 Task: Find connections with filter location Kronberg with filter topic  #socialnetworkingwith filter profile language English with filter current company VARUN BEVERAGES LIMITED with filter school IIMT UNIVERSITY with filter industry Wellness and Fitness Services with filter service category DJing with filter keywords title Cafeteria Worker
Action: Mouse moved to (494, 66)
Screenshot: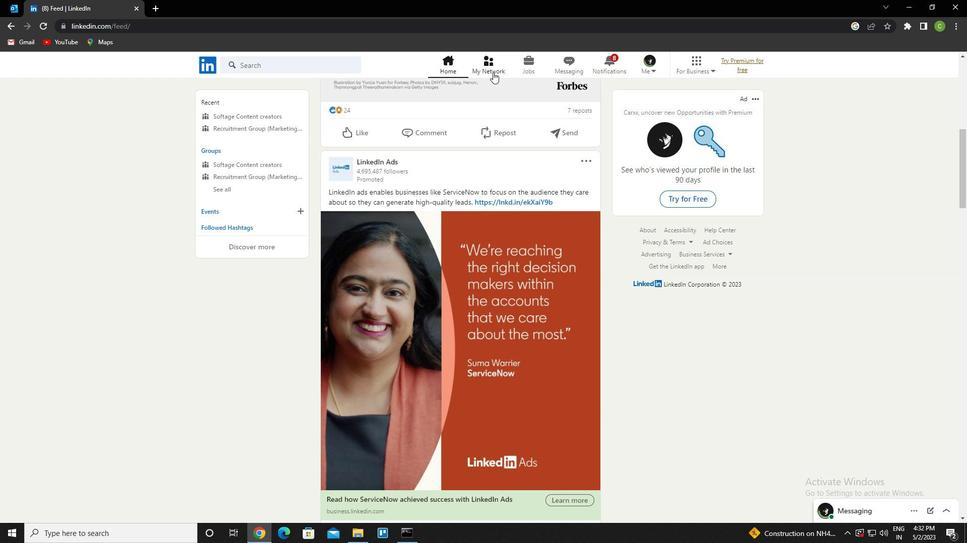 
Action: Mouse pressed left at (494, 66)
Screenshot: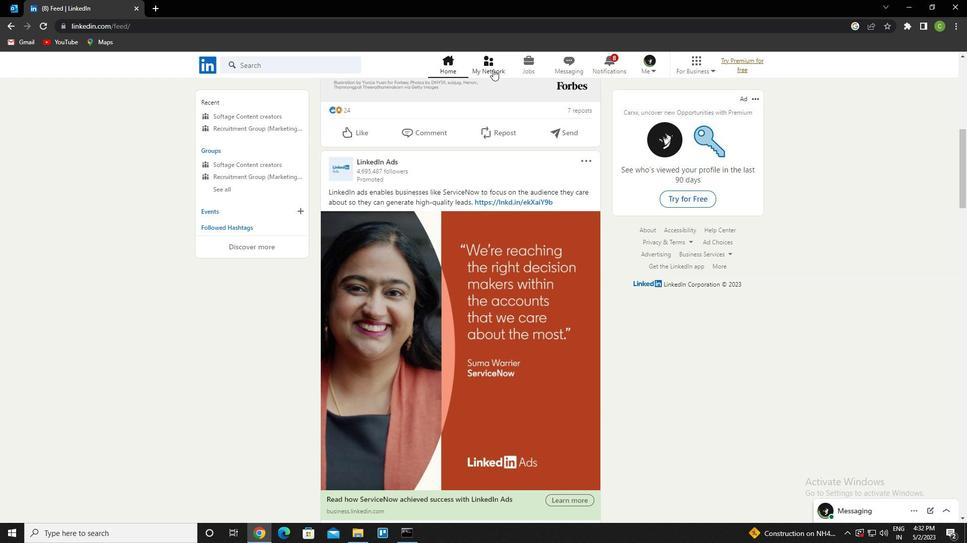 
Action: Mouse moved to (272, 122)
Screenshot: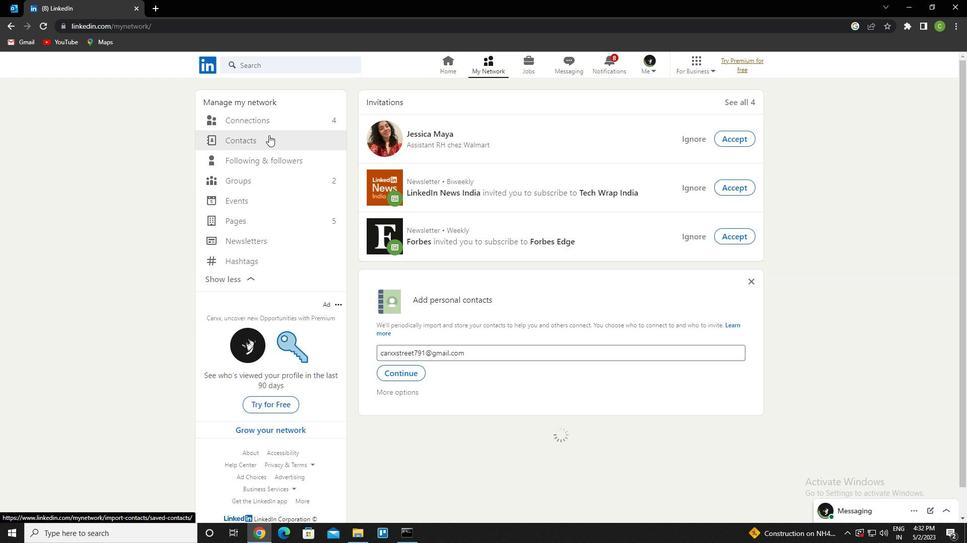
Action: Mouse pressed left at (272, 122)
Screenshot: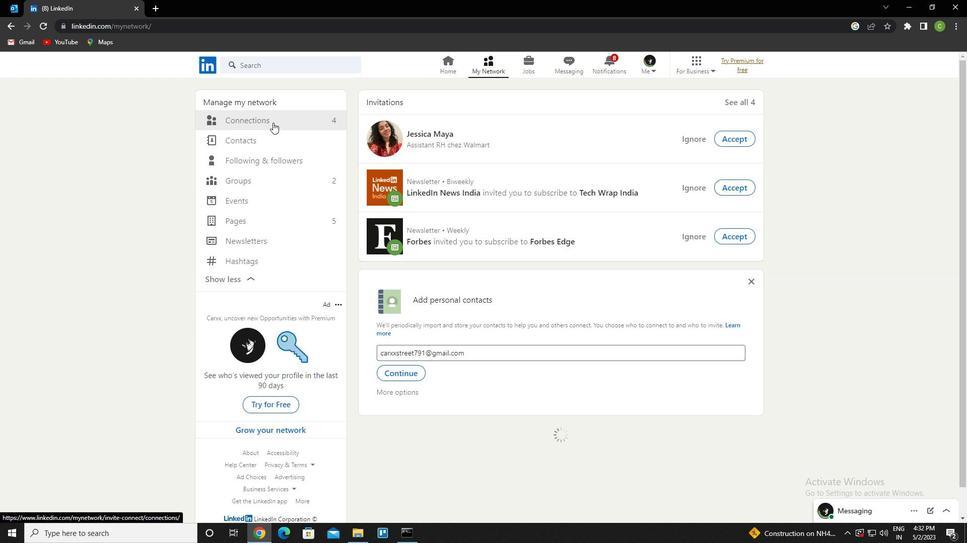 
Action: Mouse moved to (550, 124)
Screenshot: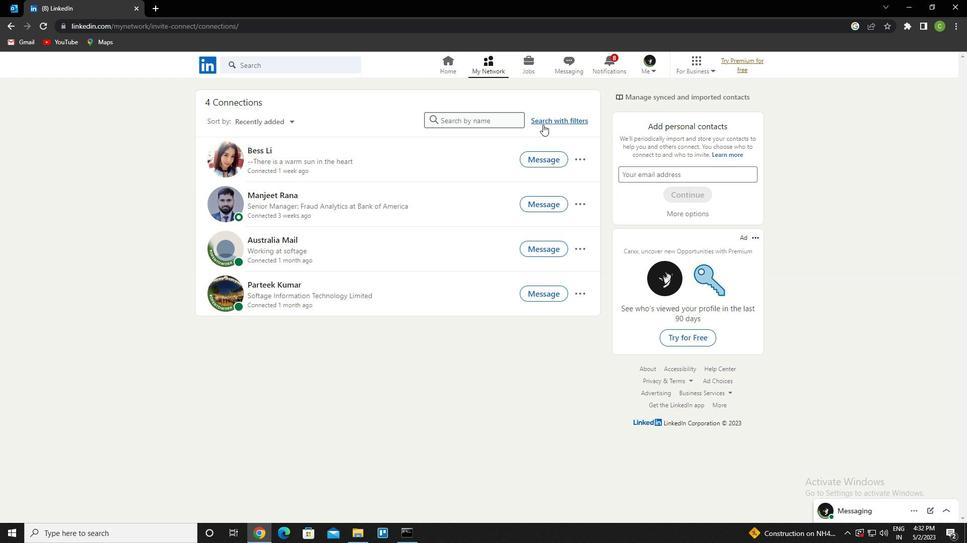
Action: Mouse pressed left at (550, 124)
Screenshot: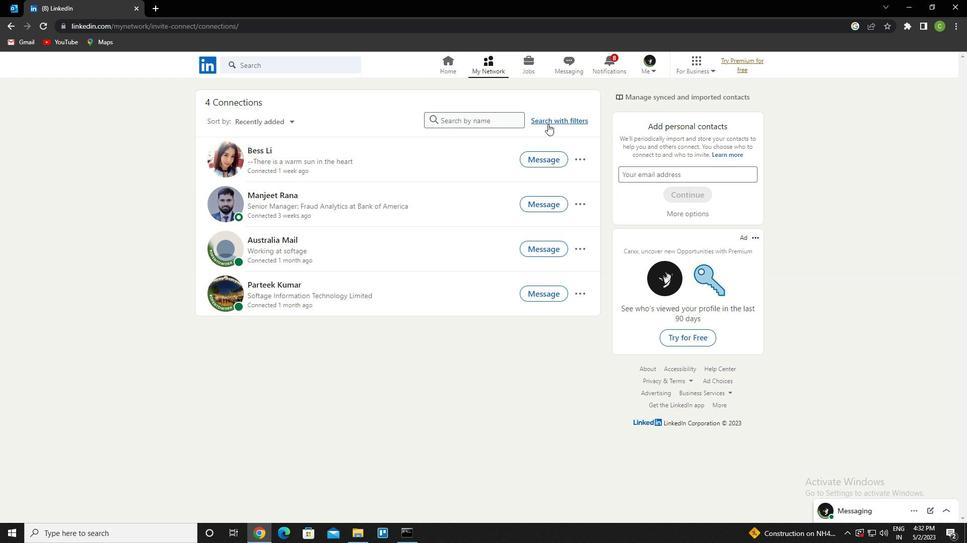 
Action: Mouse moved to (510, 90)
Screenshot: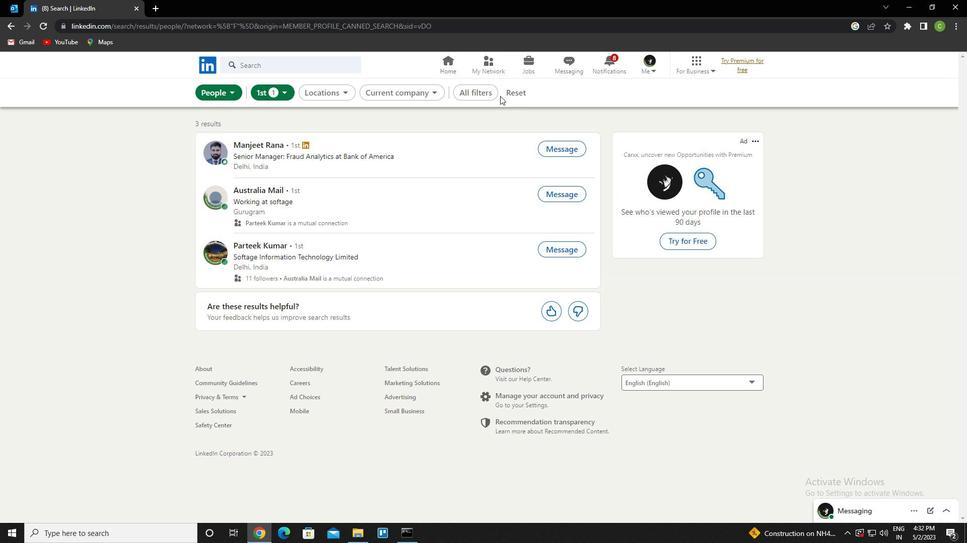 
Action: Mouse pressed left at (510, 90)
Screenshot: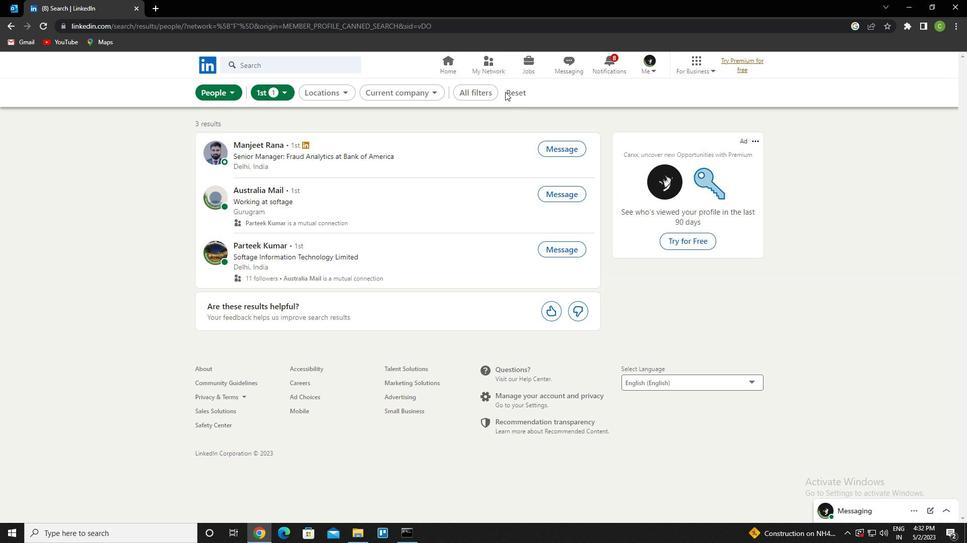 
Action: Mouse moved to (499, 93)
Screenshot: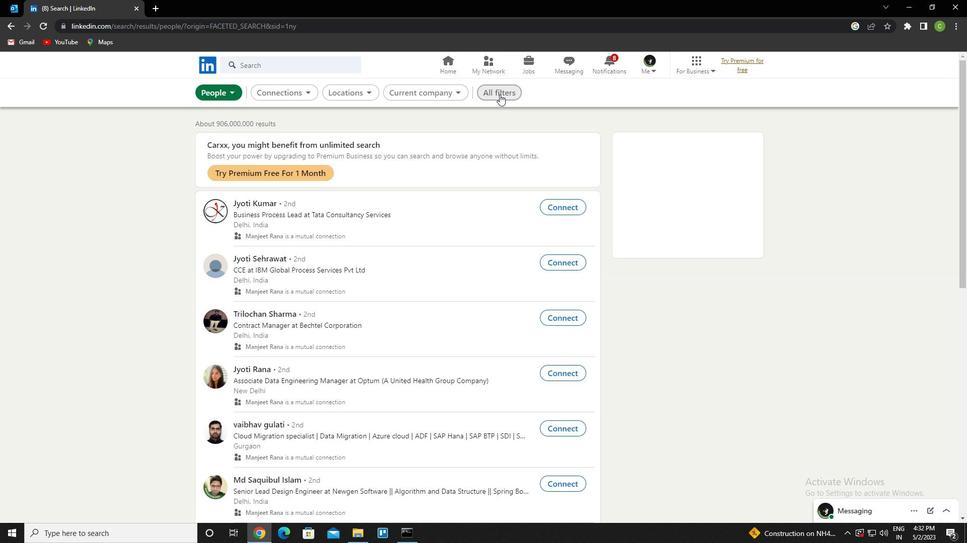 
Action: Mouse pressed left at (499, 93)
Screenshot: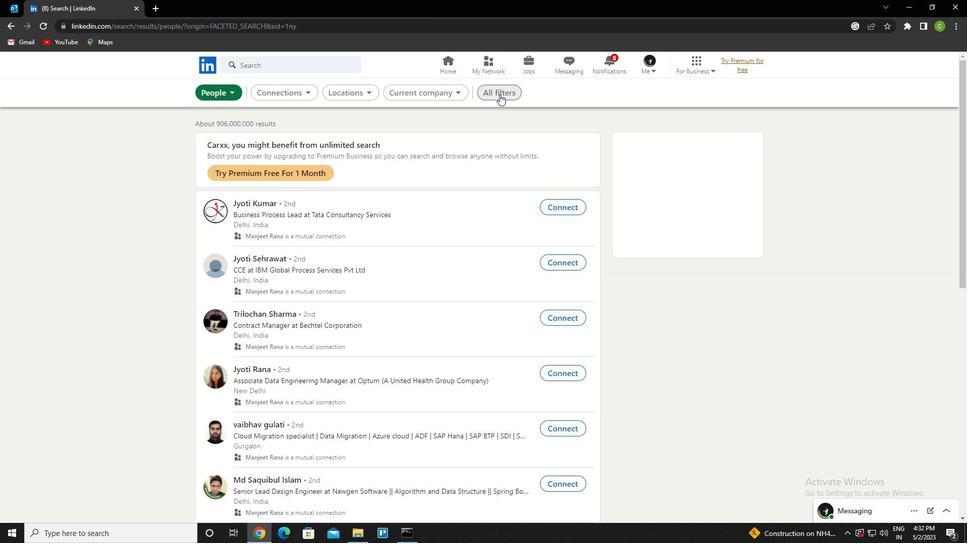 
Action: Mouse moved to (793, 336)
Screenshot: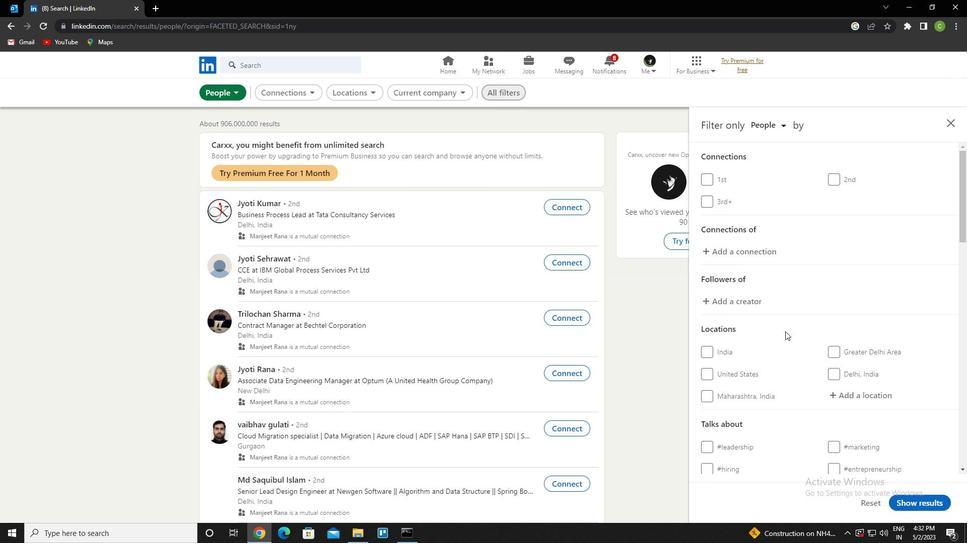 
Action: Mouse scrolled (793, 335) with delta (0, 0)
Screenshot: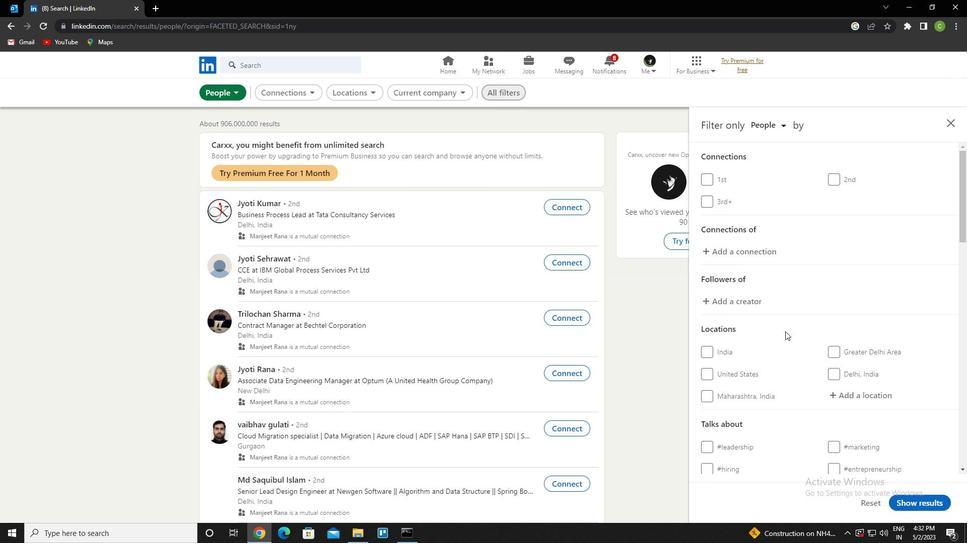 
Action: Mouse moved to (857, 348)
Screenshot: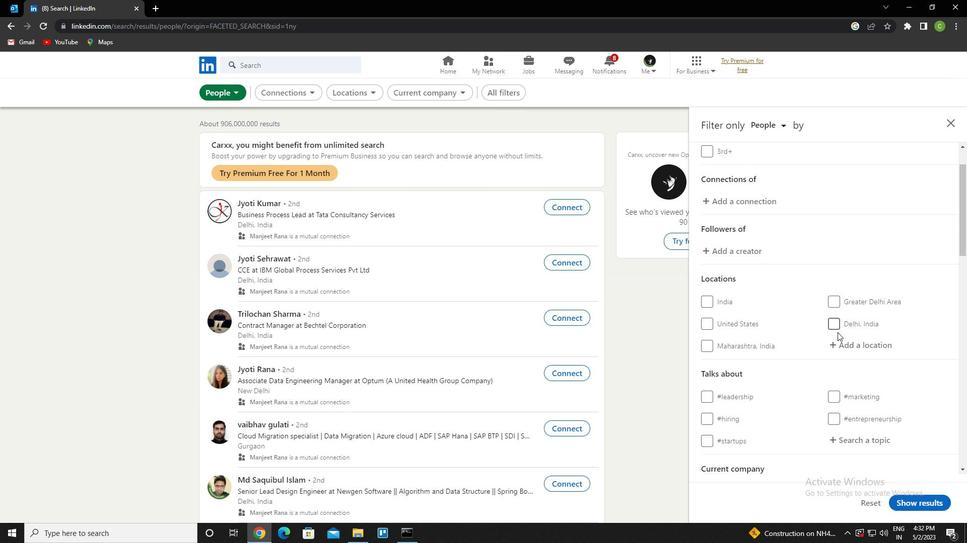 
Action: Mouse pressed left at (857, 348)
Screenshot: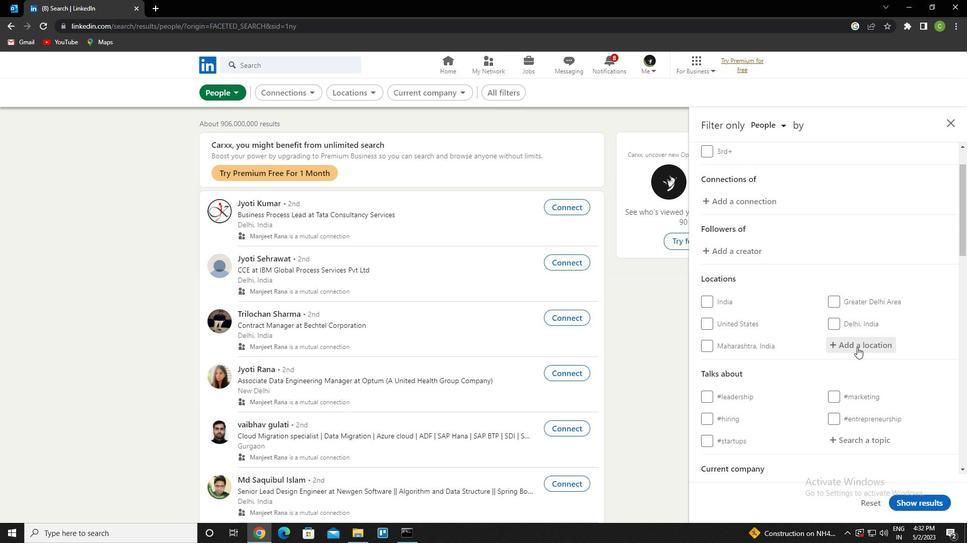 
Action: Key pressed <Key.caps_lock>k<Key.caps_lock>ronberg<Key.down><Key.enter>
Screenshot: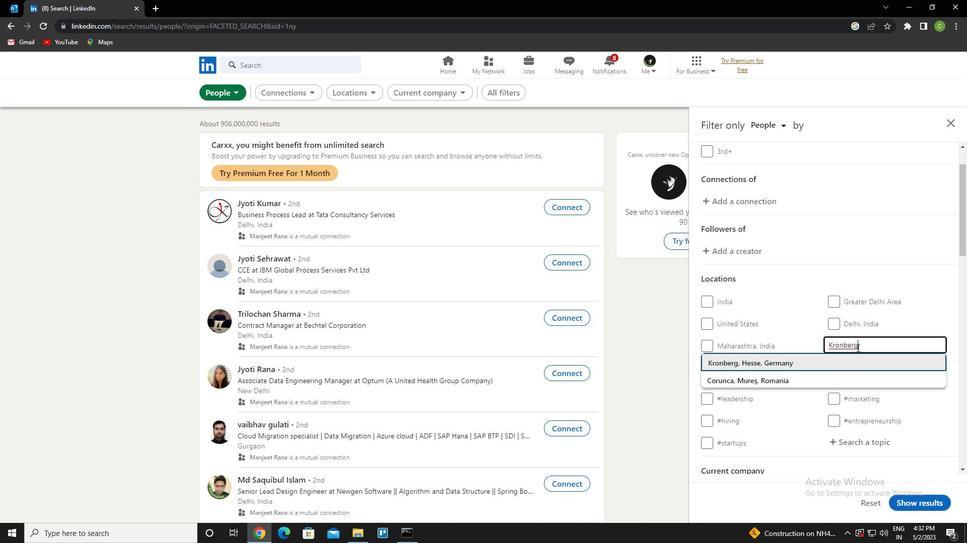 
Action: Mouse scrolled (857, 347) with delta (0, 0)
Screenshot: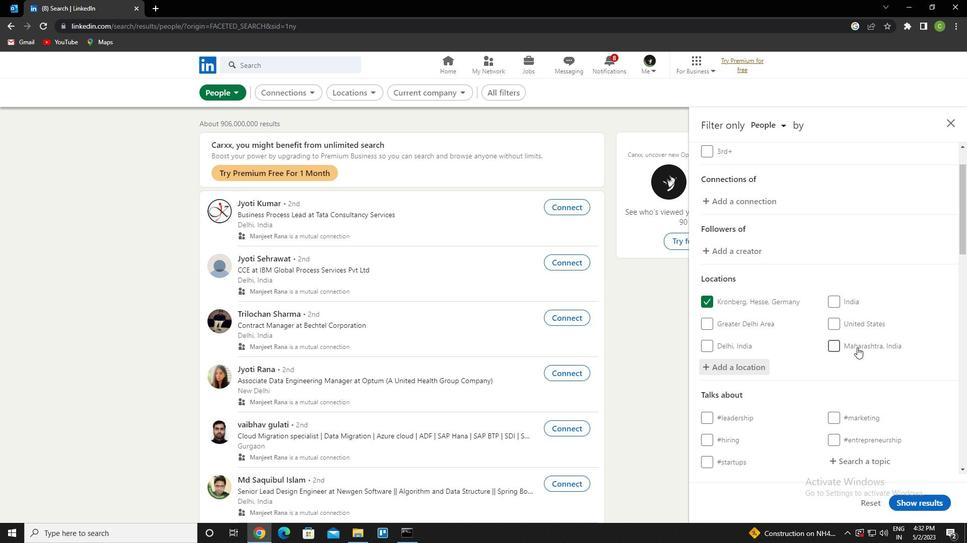 
Action: Mouse moved to (859, 373)
Screenshot: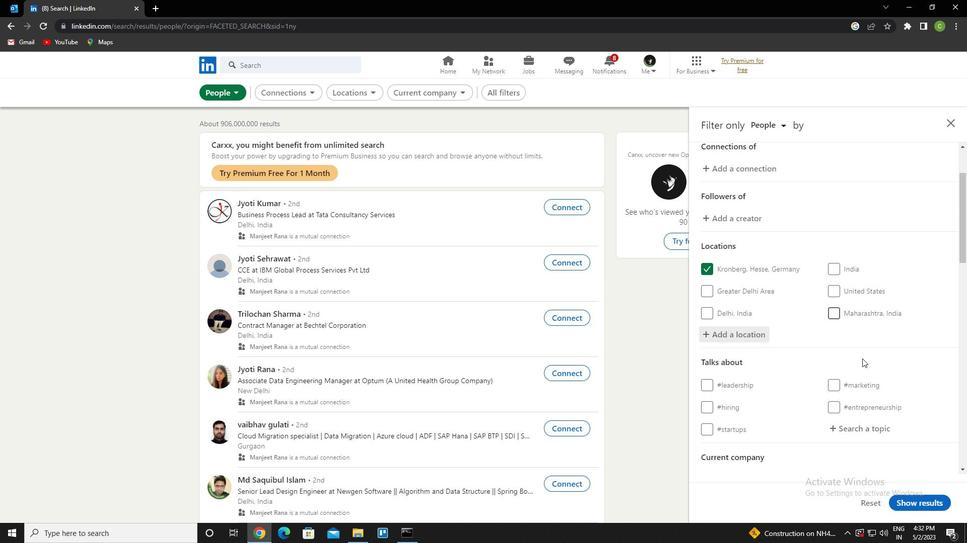
Action: Mouse scrolled (859, 373) with delta (0, 0)
Screenshot: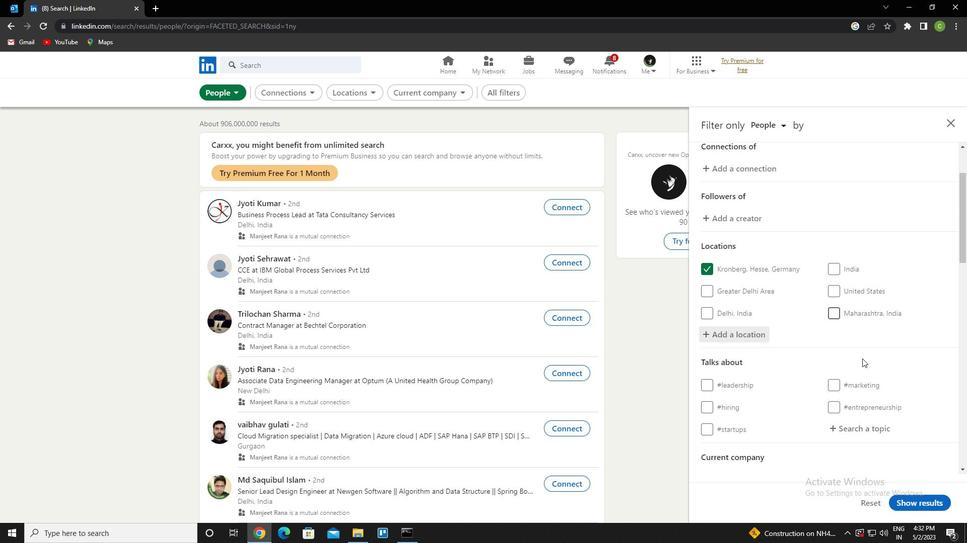 
Action: Mouse moved to (851, 367)
Screenshot: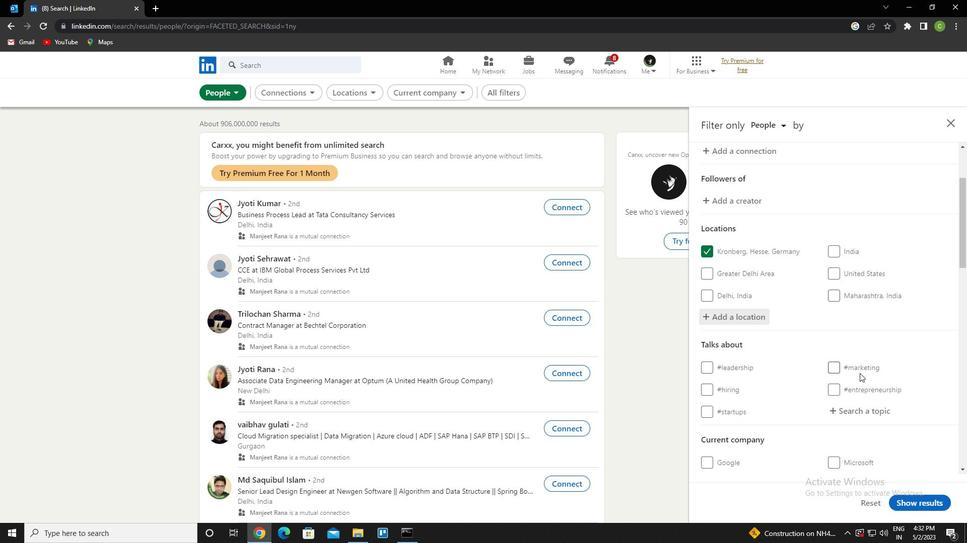 
Action: Mouse scrolled (851, 366) with delta (0, 0)
Screenshot: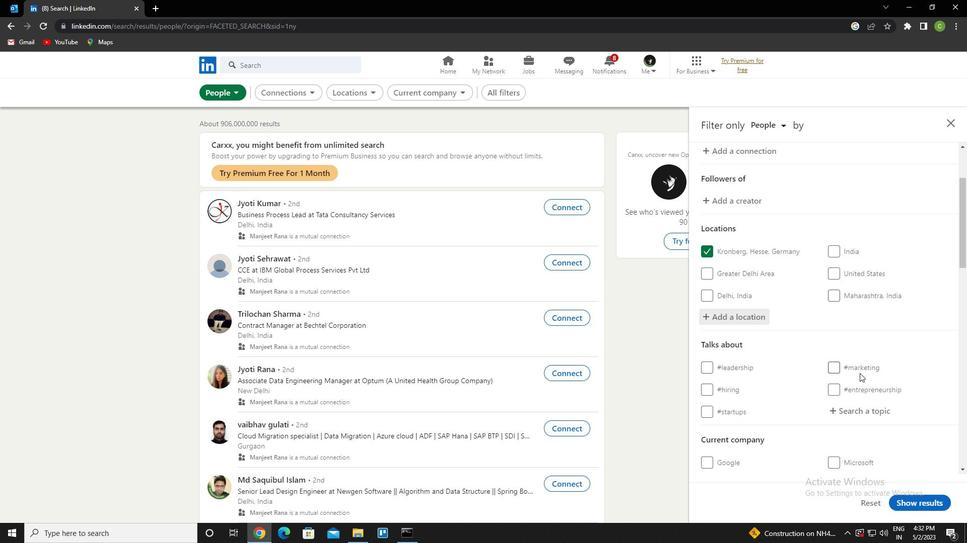 
Action: Mouse moved to (860, 316)
Screenshot: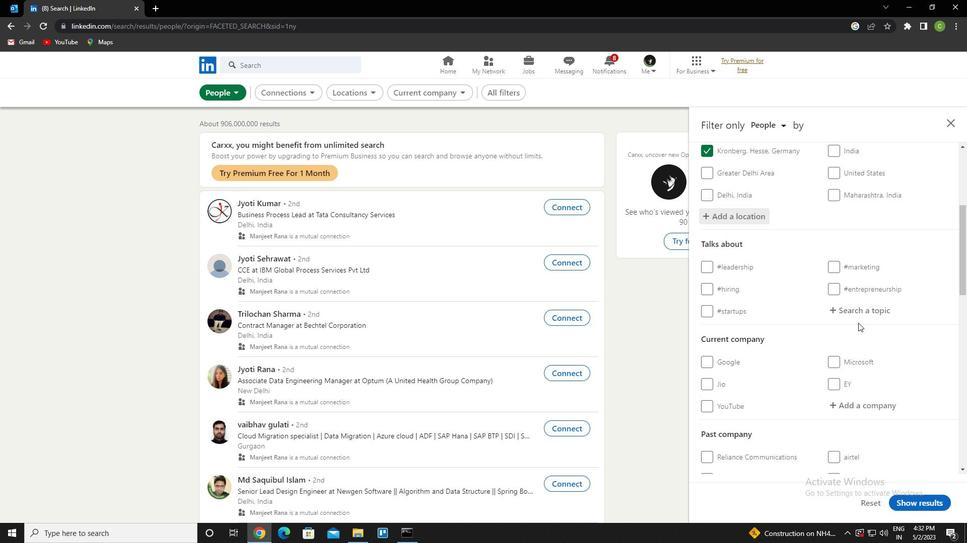 
Action: Mouse pressed left at (860, 316)
Screenshot: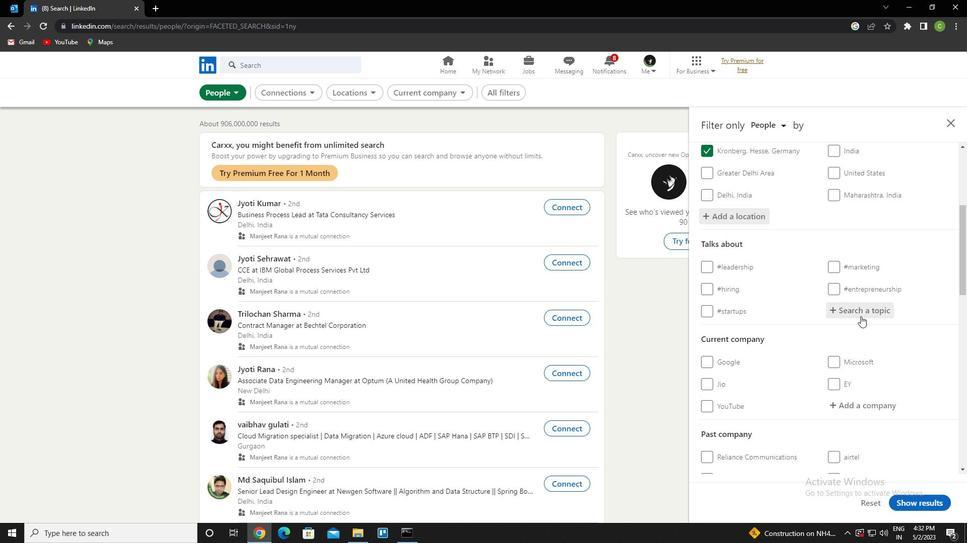 
Action: Key pressed socialworking<Key.left><Key.left><Key.left><Key.left><Key.left><Key.left><Key.left>net<Key.left><Key.down><Key.enter>
Screenshot: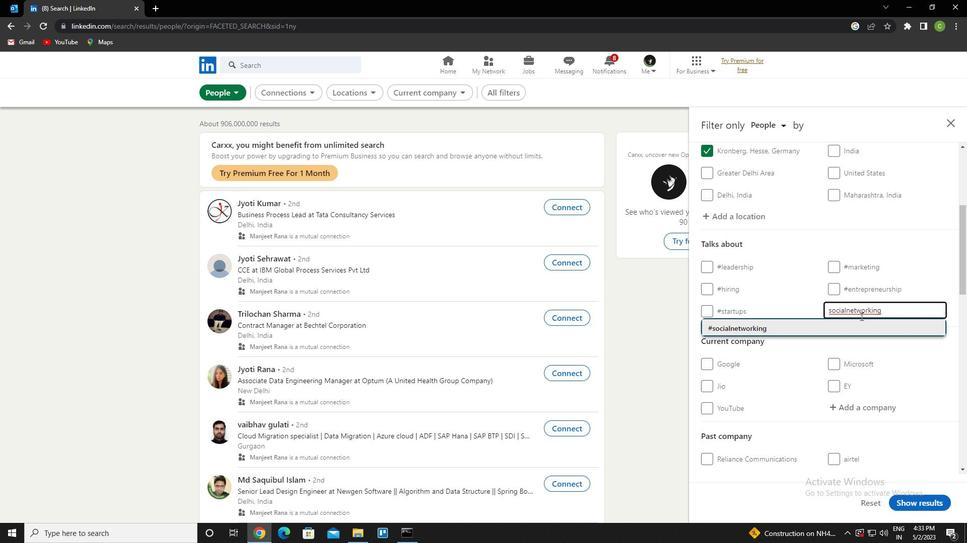 
Action: Mouse scrolled (860, 316) with delta (0, 0)
Screenshot: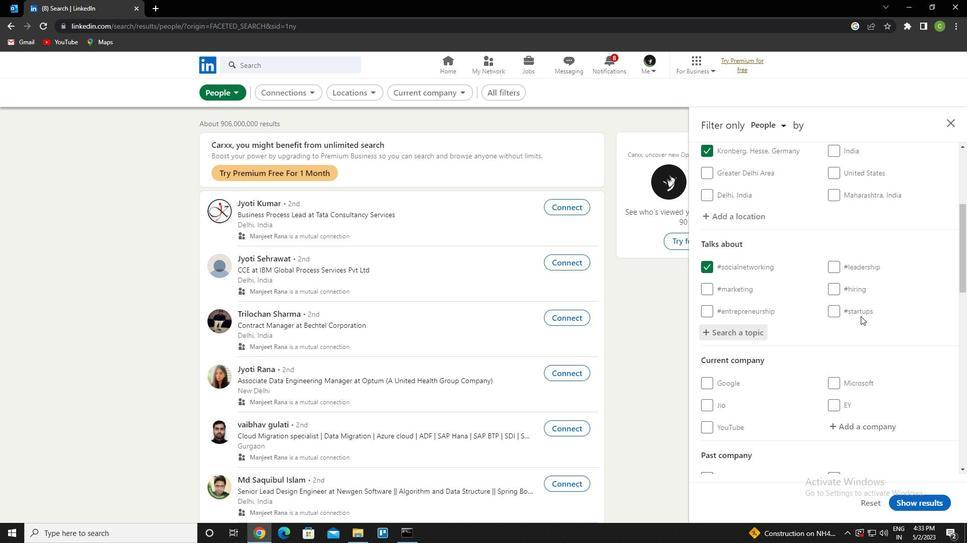 
Action: Mouse scrolled (860, 316) with delta (0, 0)
Screenshot: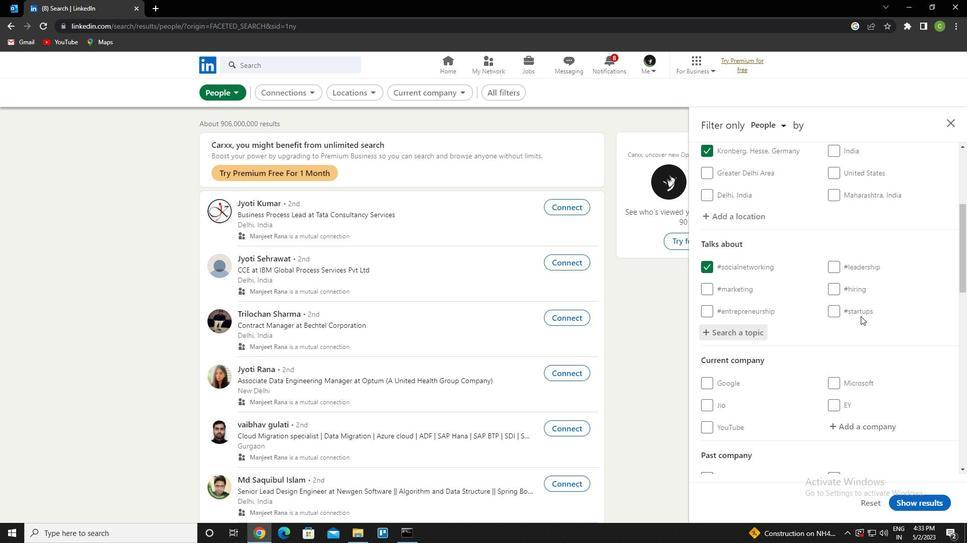 
Action: Mouse scrolled (860, 316) with delta (0, 0)
Screenshot: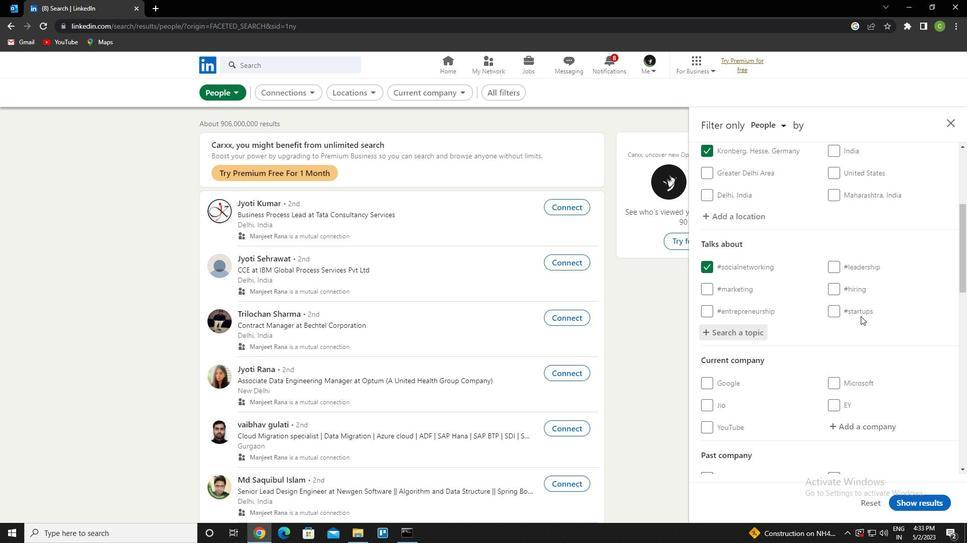 
Action: Mouse scrolled (860, 316) with delta (0, 0)
Screenshot: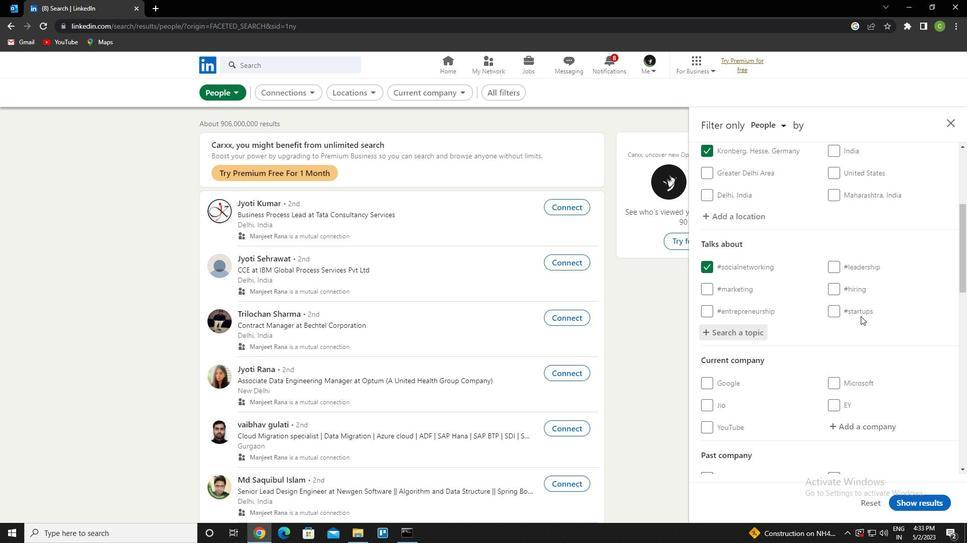 
Action: Mouse scrolled (860, 316) with delta (0, 0)
Screenshot: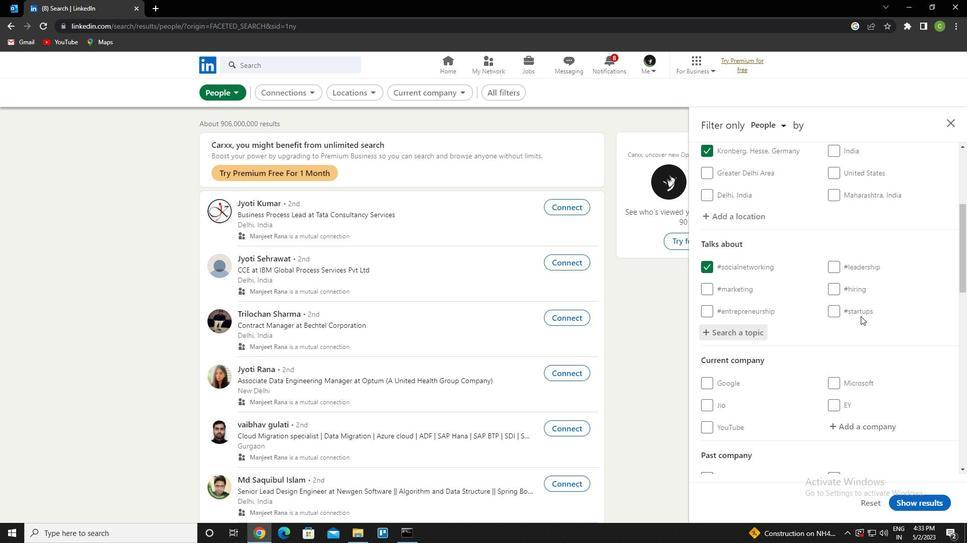 
Action: Mouse moved to (838, 315)
Screenshot: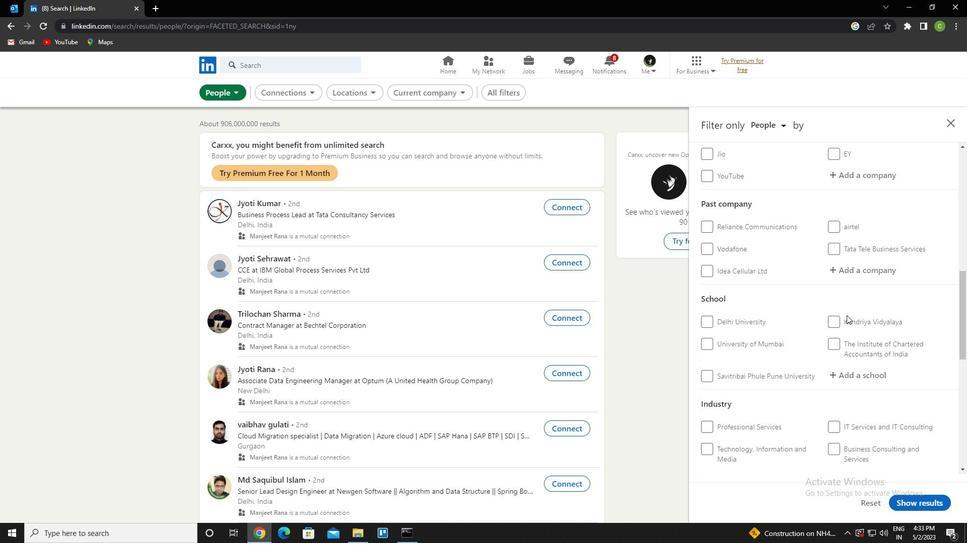 
Action: Mouse scrolled (838, 316) with delta (0, 0)
Screenshot: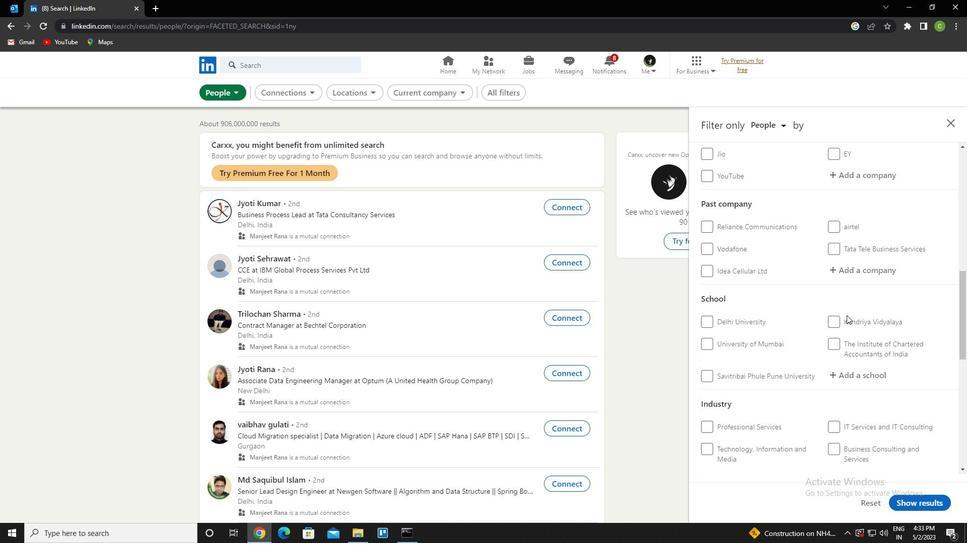 
Action: Mouse moved to (832, 313)
Screenshot: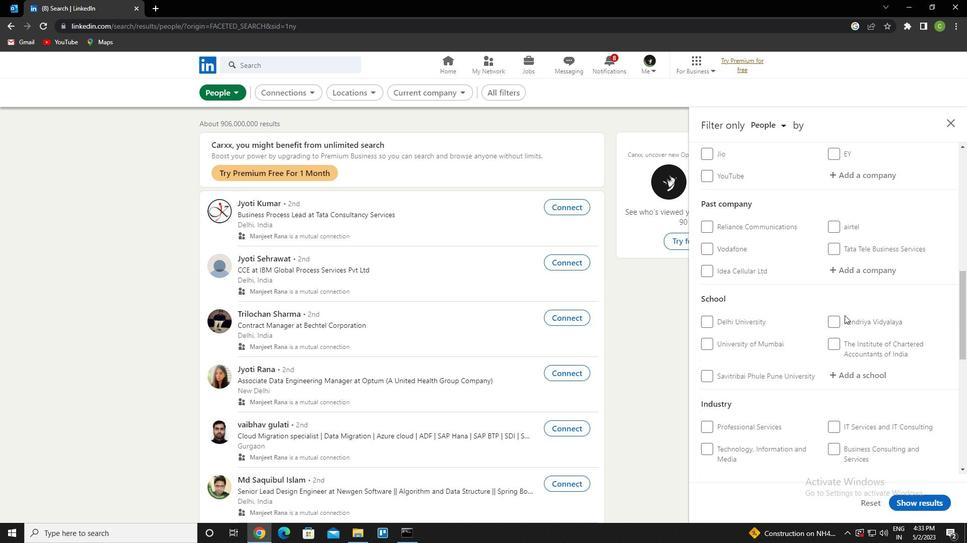 
Action: Mouse scrolled (832, 314) with delta (0, 0)
Screenshot: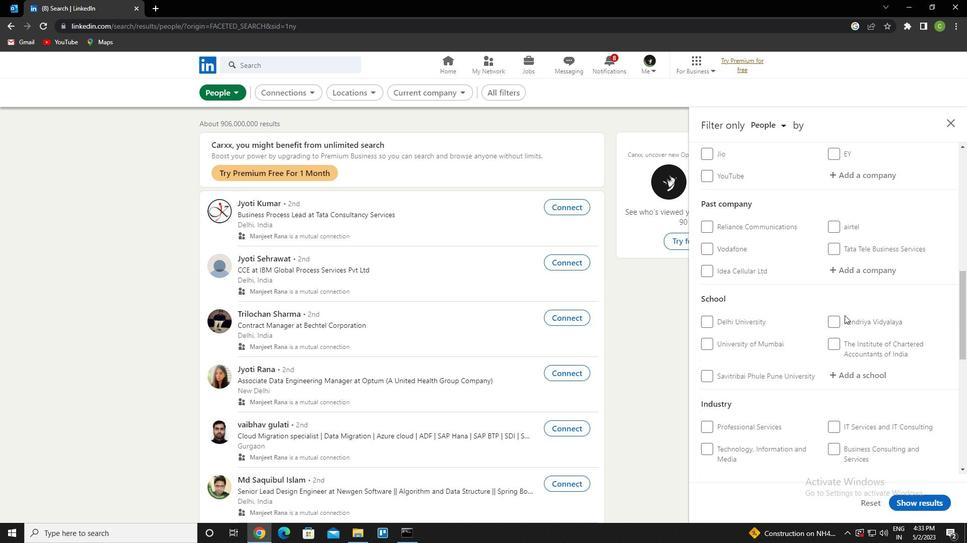 
Action: Mouse moved to (755, 299)
Screenshot: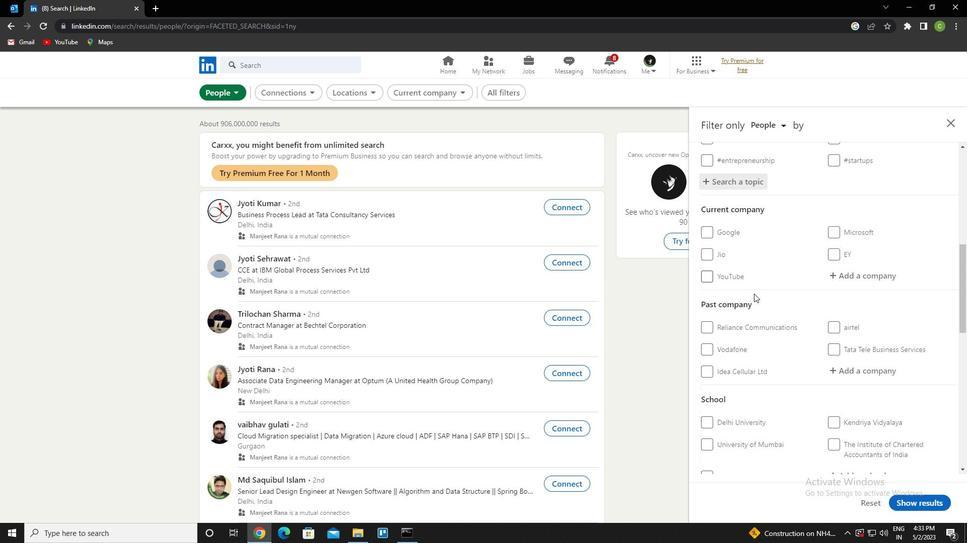 
Action: Mouse scrolled (755, 299) with delta (0, 0)
Screenshot: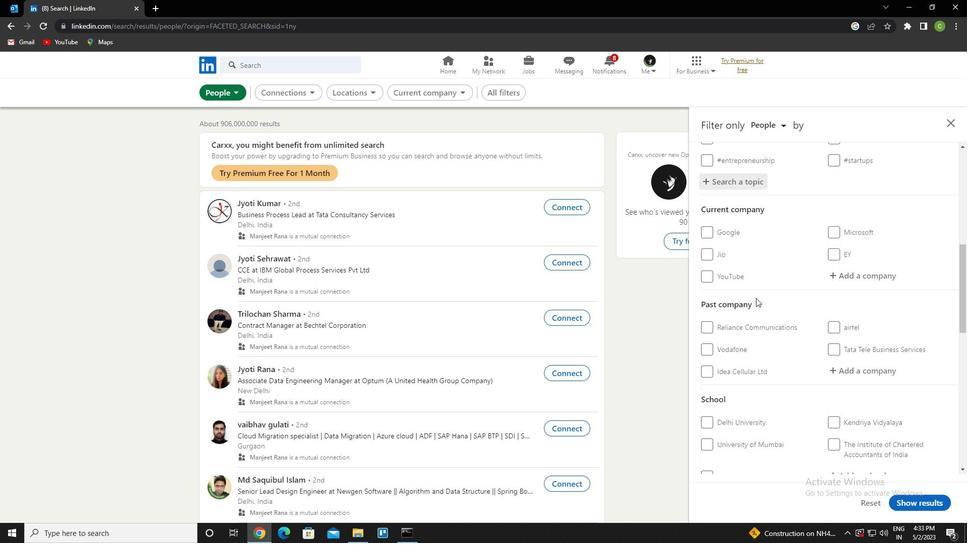 
Action: Mouse scrolled (755, 299) with delta (0, 0)
Screenshot: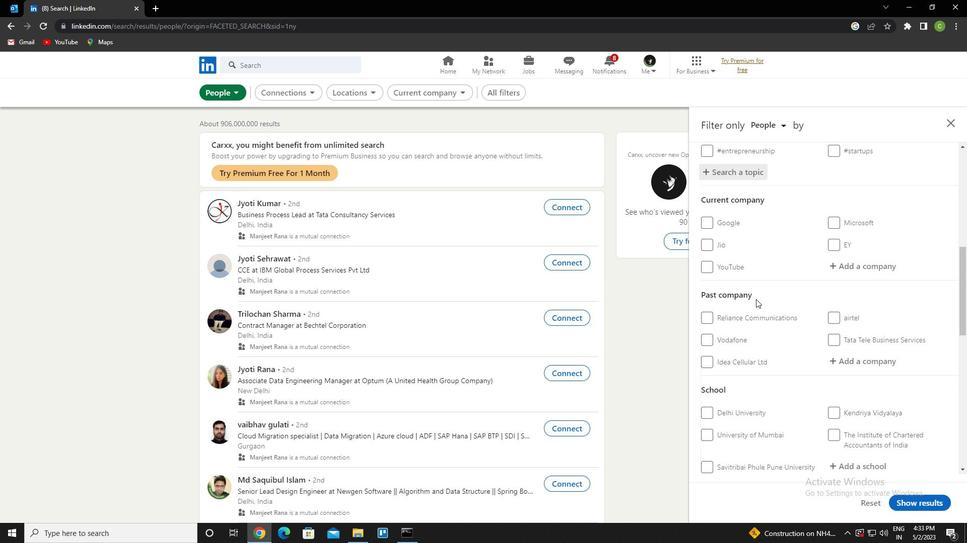 
Action: Mouse moved to (753, 302)
Screenshot: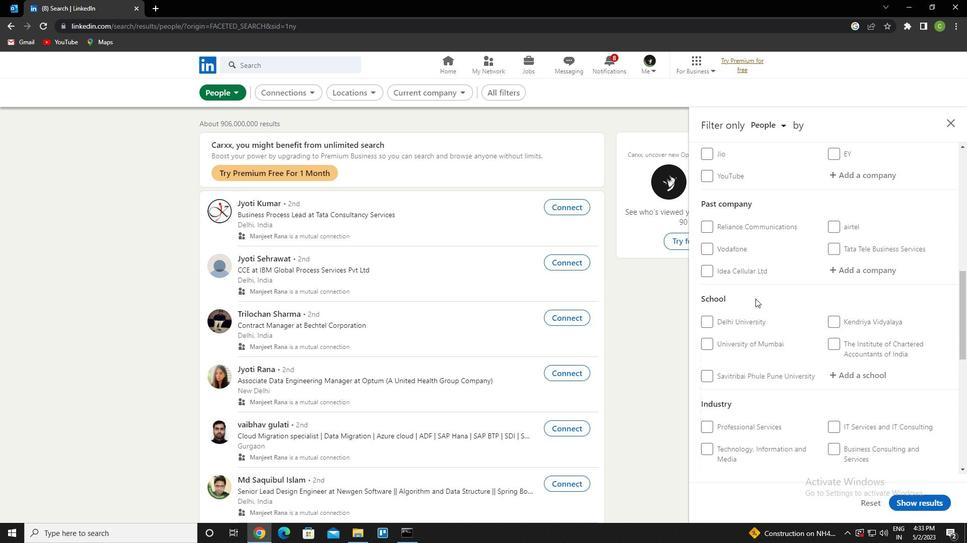 
Action: Mouse scrolled (753, 301) with delta (0, 0)
Screenshot: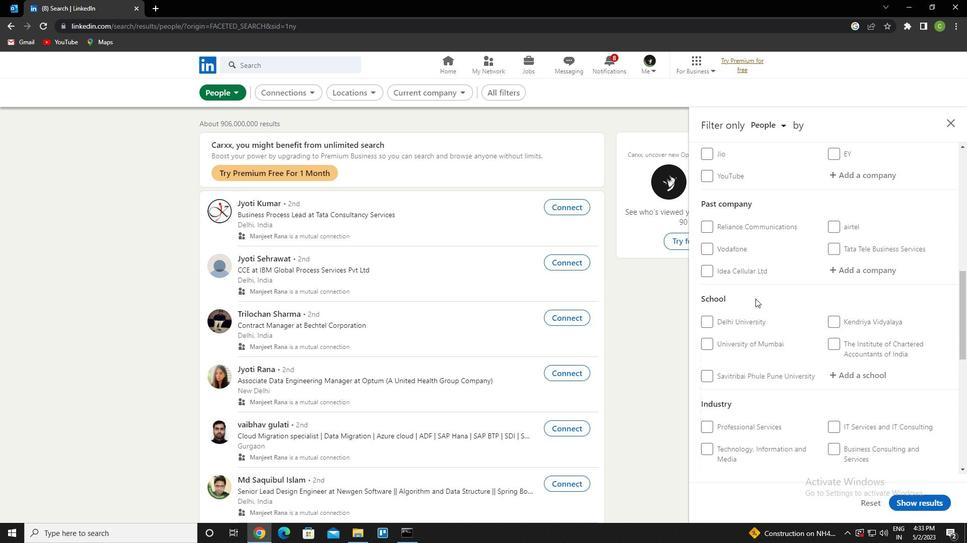 
Action: Mouse moved to (756, 329)
Screenshot: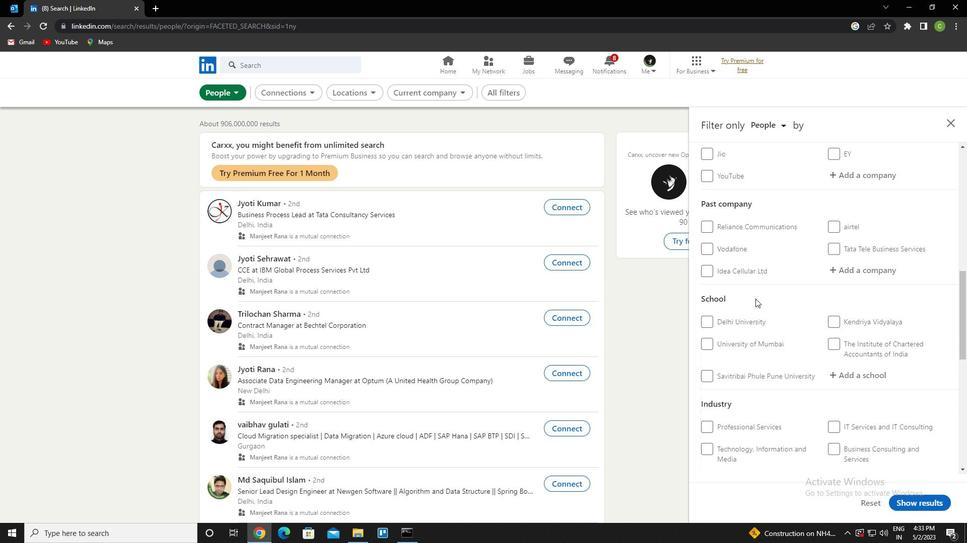 
Action: Mouse scrolled (756, 328) with delta (0, 0)
Screenshot: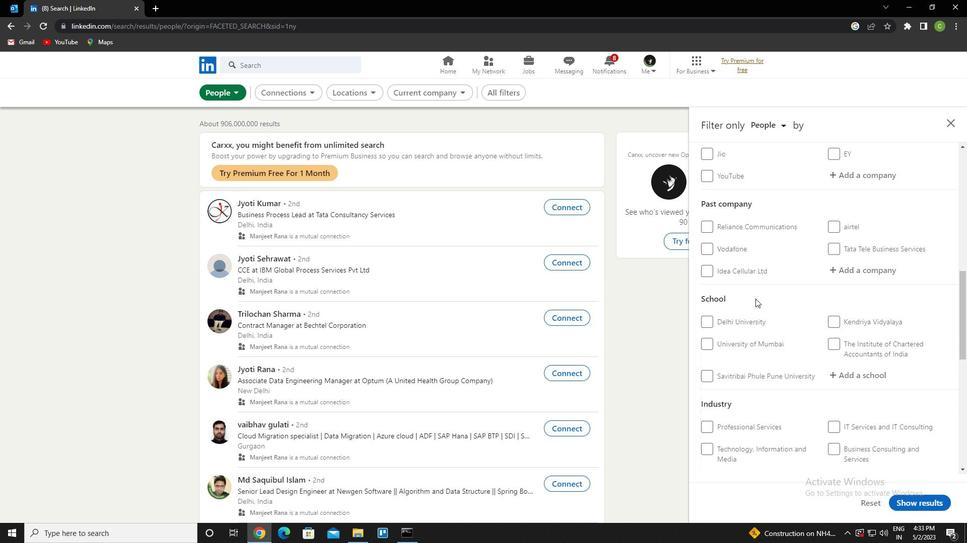
Action: Mouse moved to (757, 331)
Screenshot: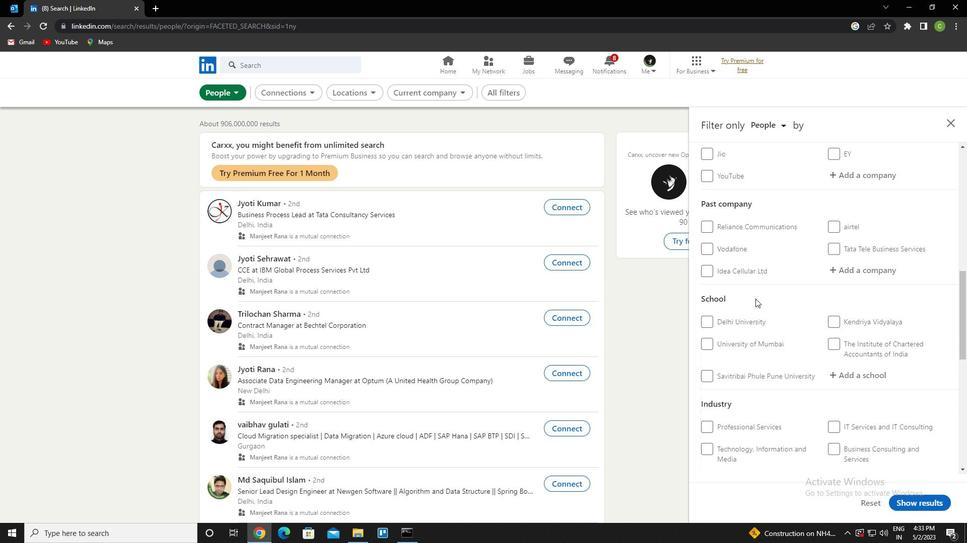 
Action: Mouse scrolled (757, 331) with delta (0, 0)
Screenshot: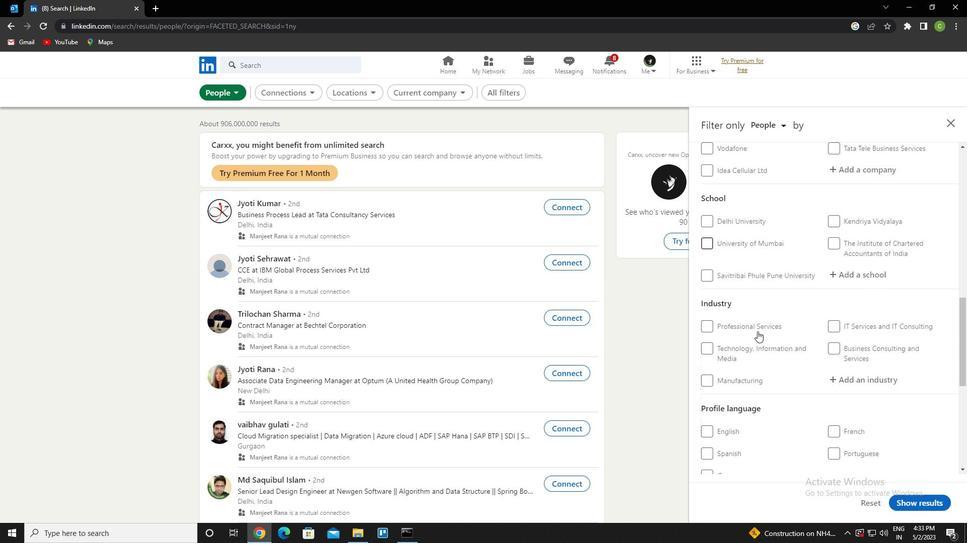 
Action: Mouse scrolled (757, 331) with delta (0, 0)
Screenshot: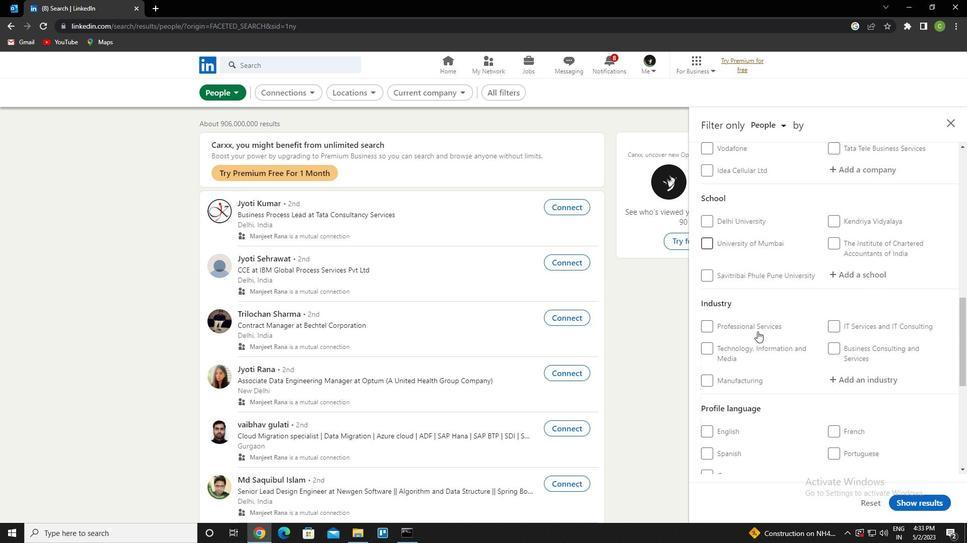 
Action: Mouse scrolled (757, 331) with delta (0, 0)
Screenshot: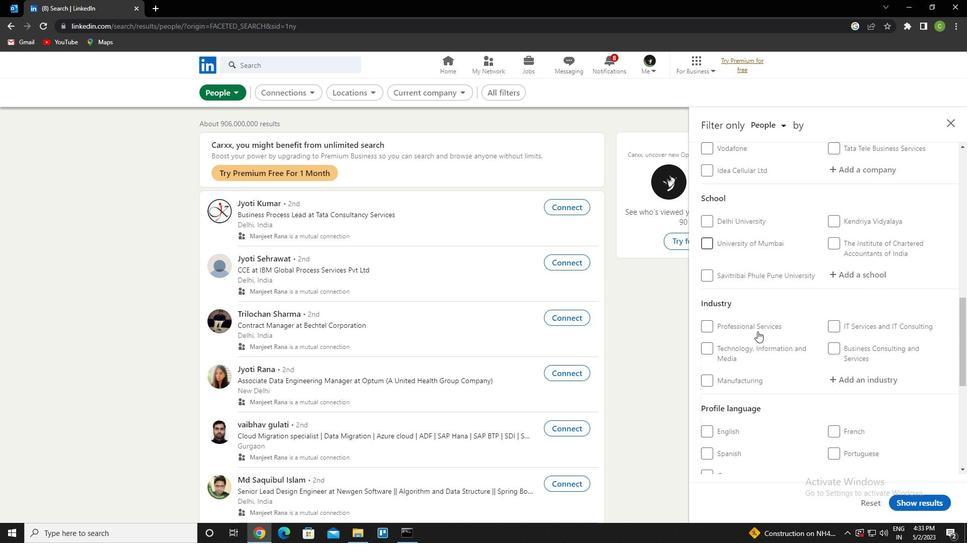 
Action: Mouse moved to (708, 279)
Screenshot: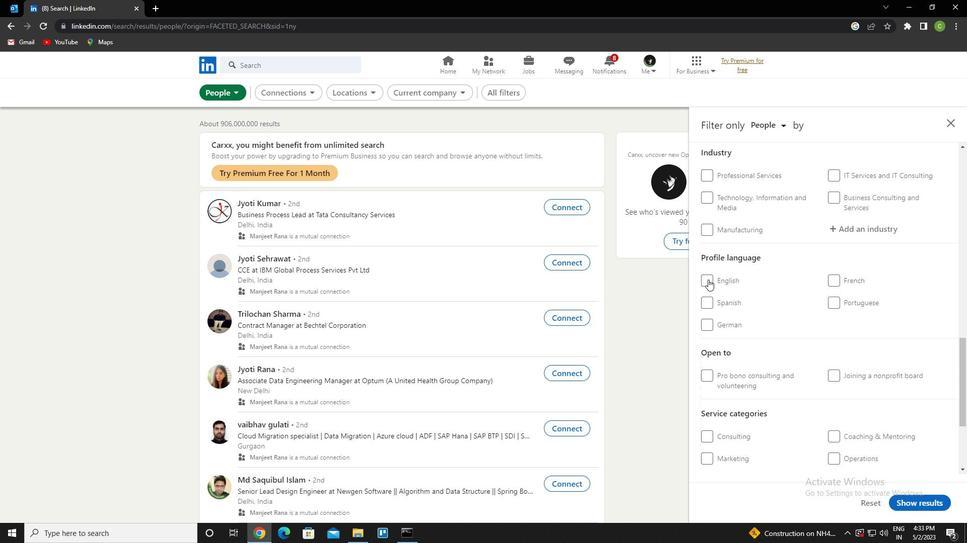 
Action: Mouse pressed left at (708, 279)
Screenshot: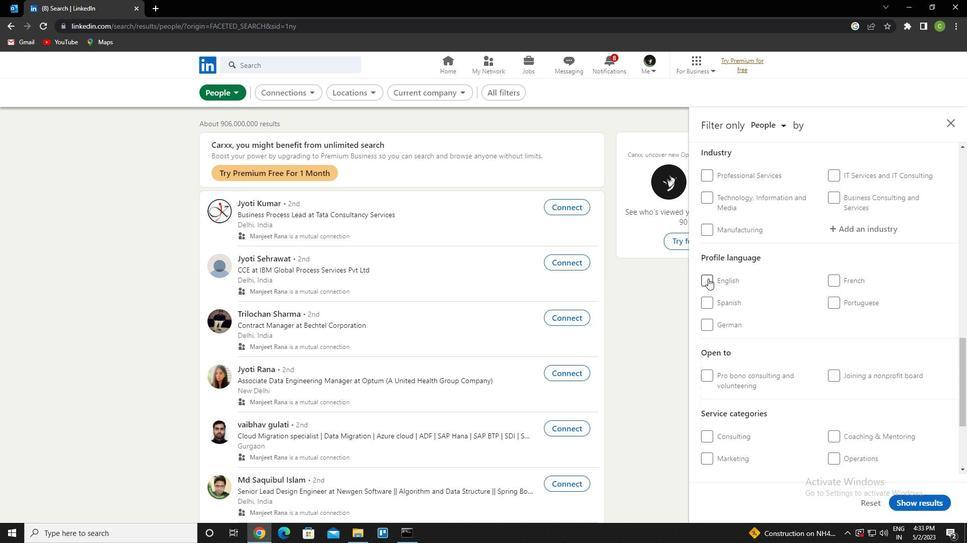 
Action: Mouse moved to (774, 339)
Screenshot: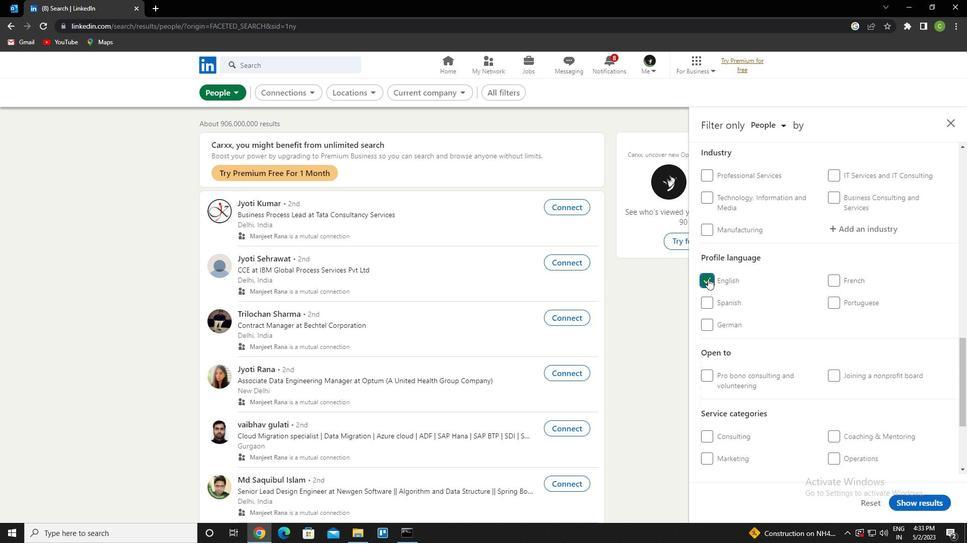 
Action: Mouse scrolled (774, 340) with delta (0, 0)
Screenshot: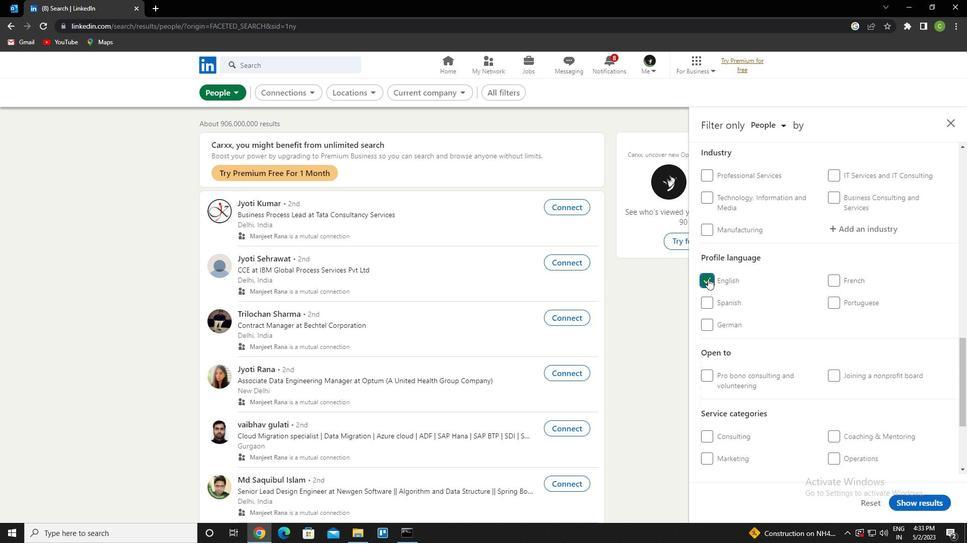 
Action: Mouse scrolled (774, 340) with delta (0, 0)
Screenshot: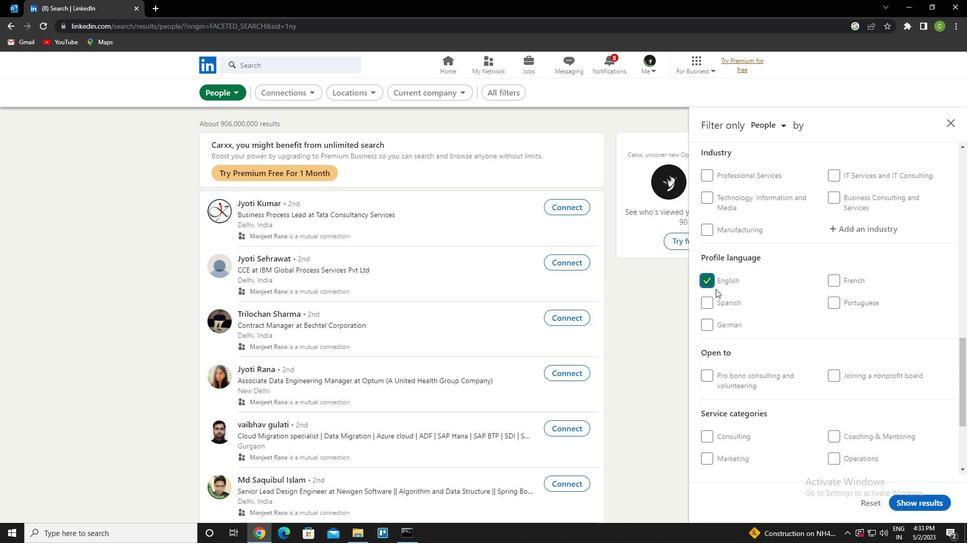 
Action: Mouse scrolled (774, 340) with delta (0, 0)
Screenshot: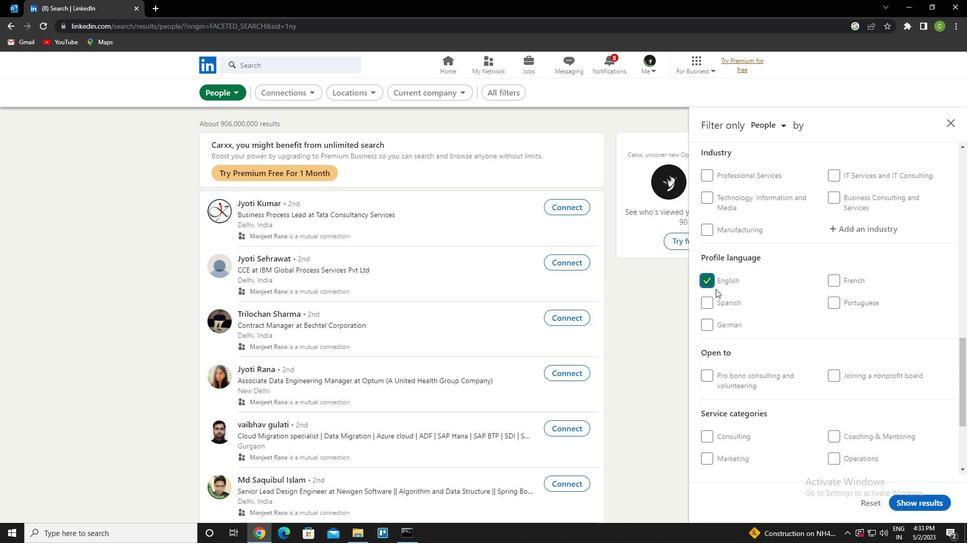 
Action: Mouse scrolled (774, 340) with delta (0, 0)
Screenshot: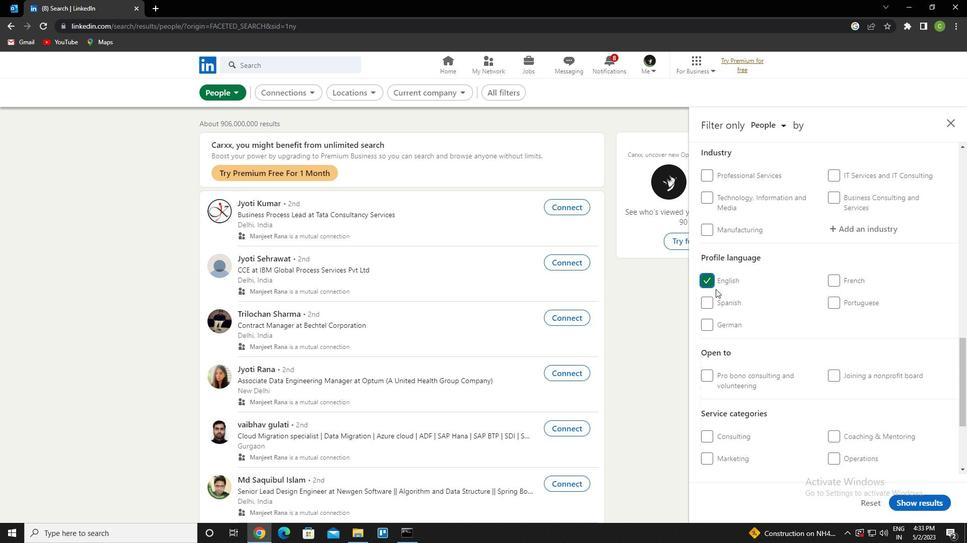 
Action: Mouse scrolled (774, 340) with delta (0, 0)
Screenshot: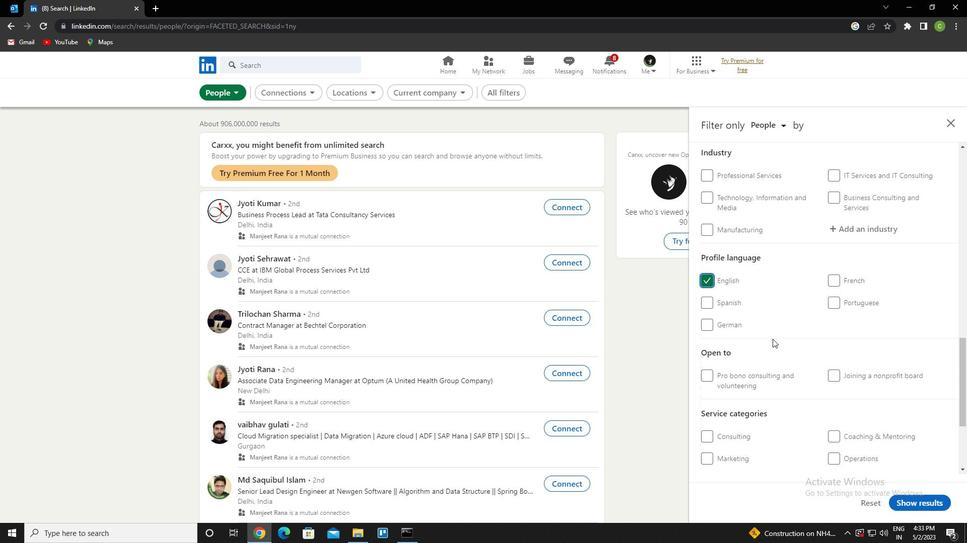 
Action: Mouse scrolled (774, 340) with delta (0, 0)
Screenshot: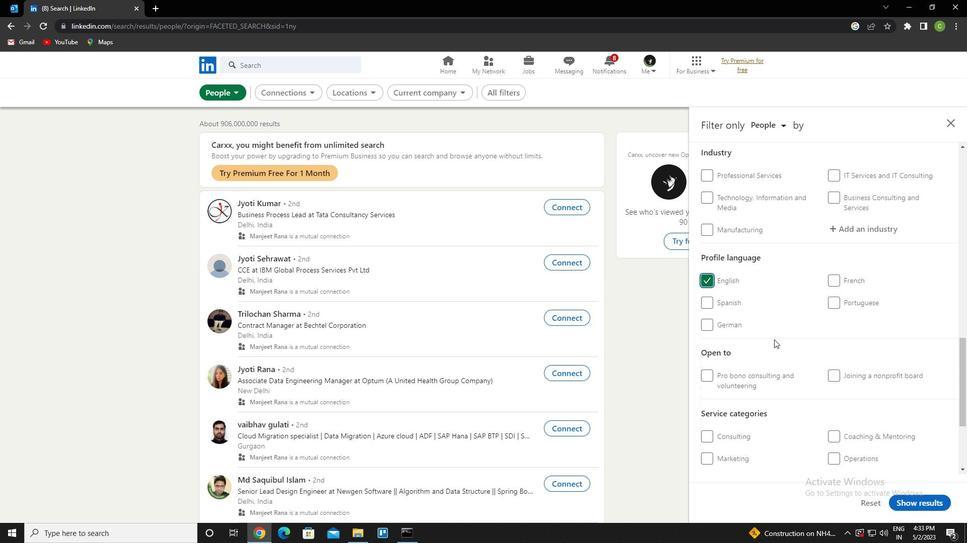 
Action: Mouse moved to (865, 227)
Screenshot: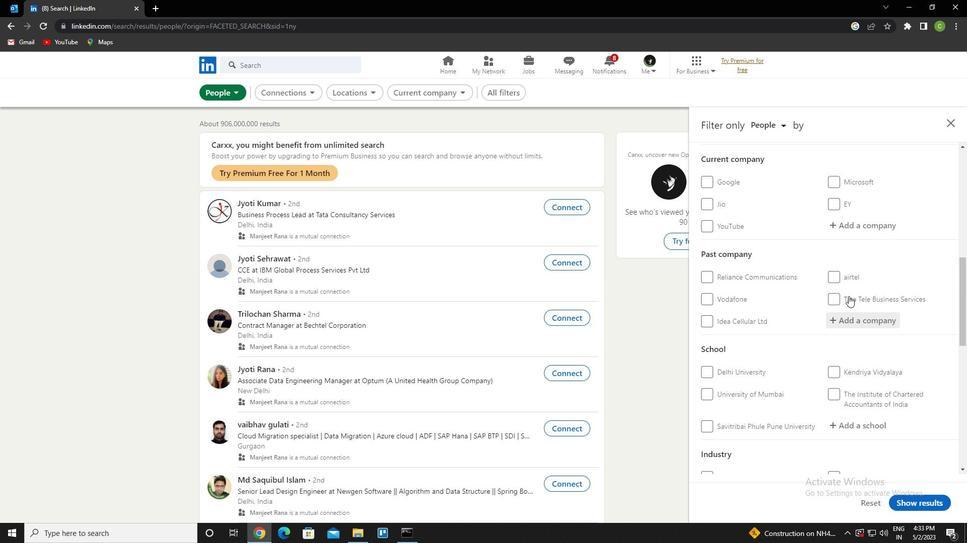 
Action: Mouse pressed left at (865, 227)
Screenshot: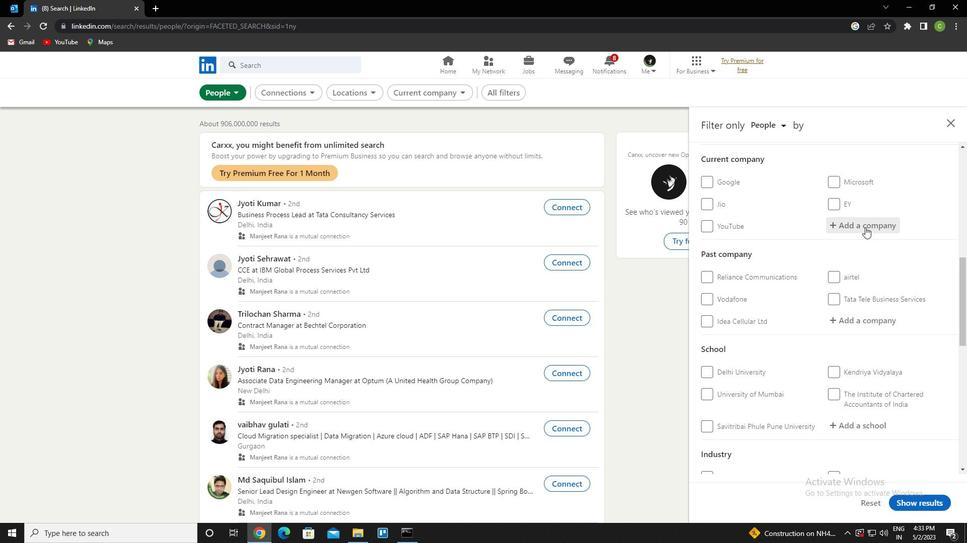 
Action: Key pressed <Key.caps_lock>varun<Key.space>b<Key.caps_lock>ev<Key.down><Key.enter><Key.enter>e<Key.down><Key.enter>
Screenshot: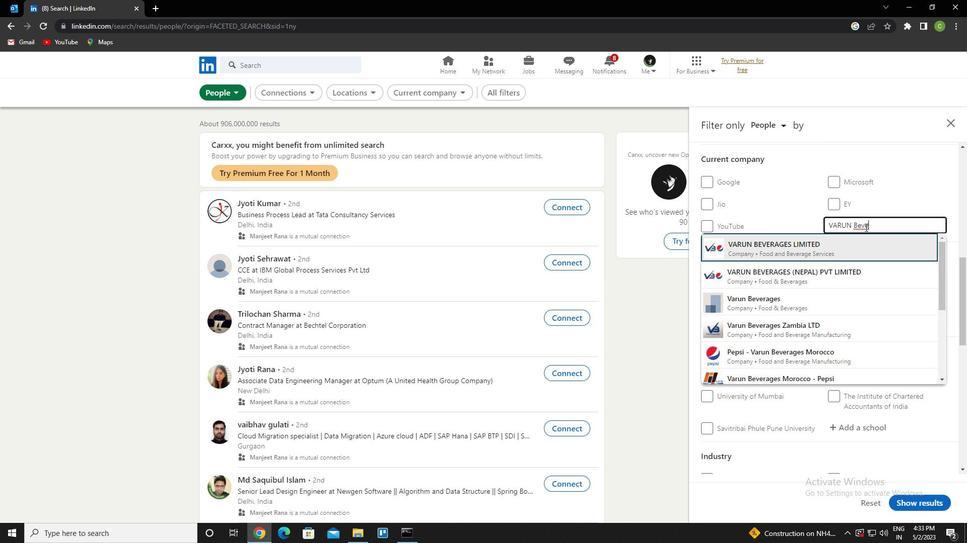 
Action: Mouse scrolled (865, 227) with delta (0, 0)
Screenshot: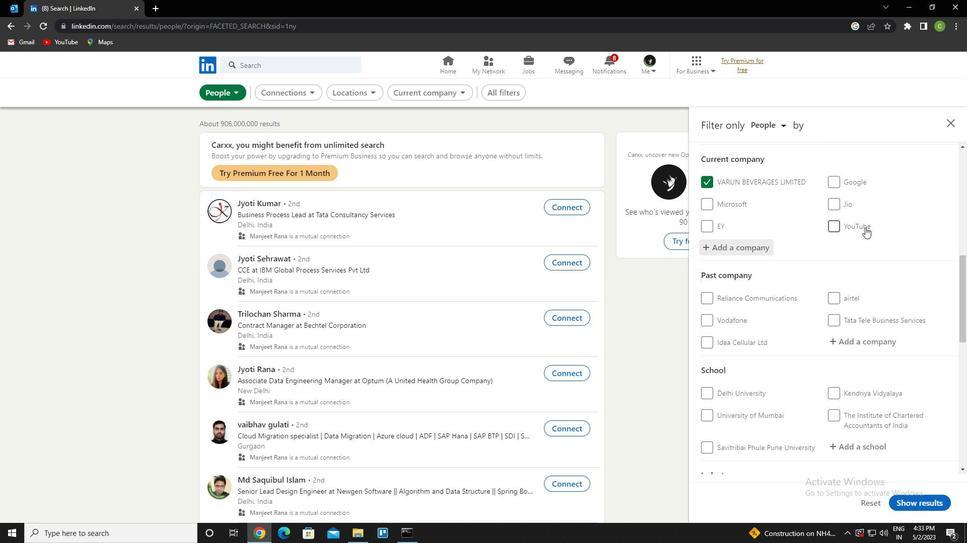 
Action: Mouse scrolled (865, 227) with delta (0, 0)
Screenshot: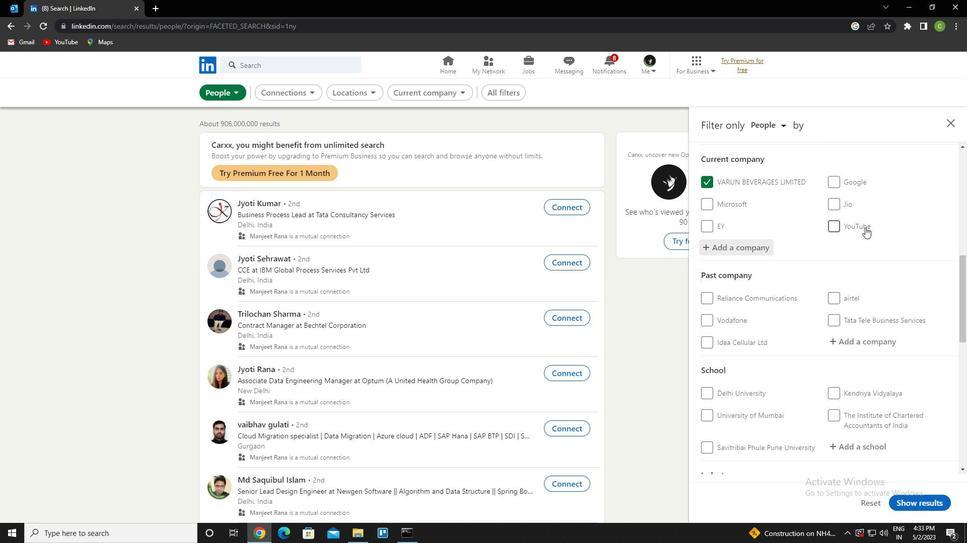 
Action: Mouse scrolled (865, 227) with delta (0, 0)
Screenshot: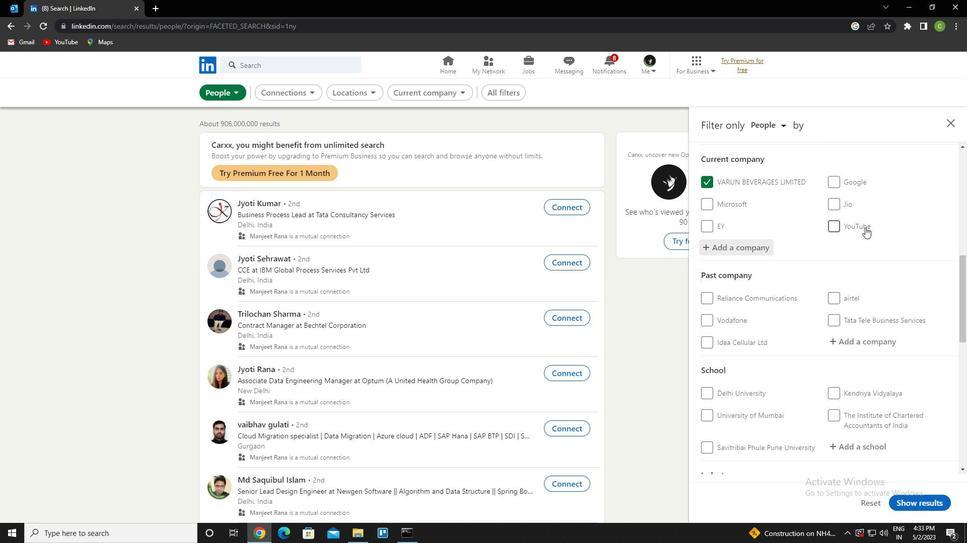 
Action: Mouse moved to (855, 297)
Screenshot: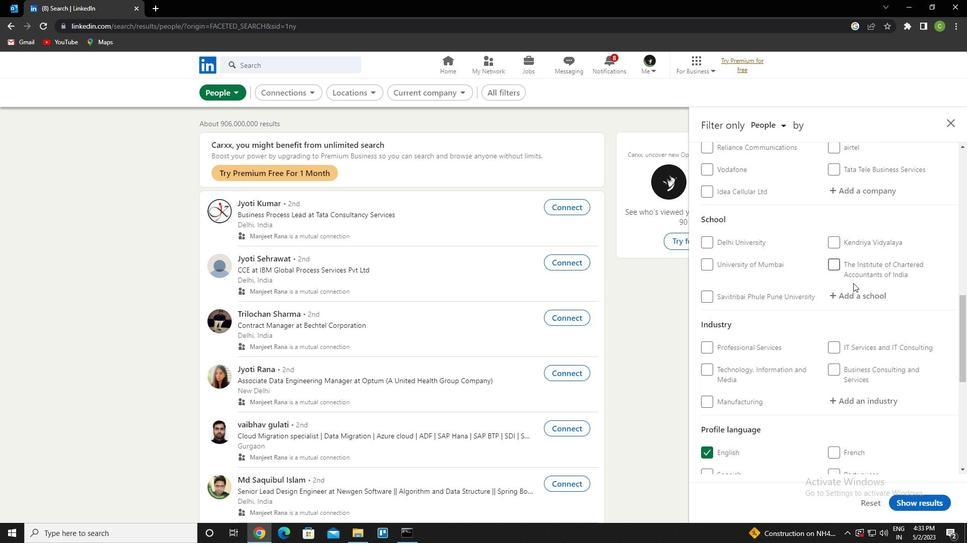 
Action: Mouse pressed left at (855, 297)
Screenshot: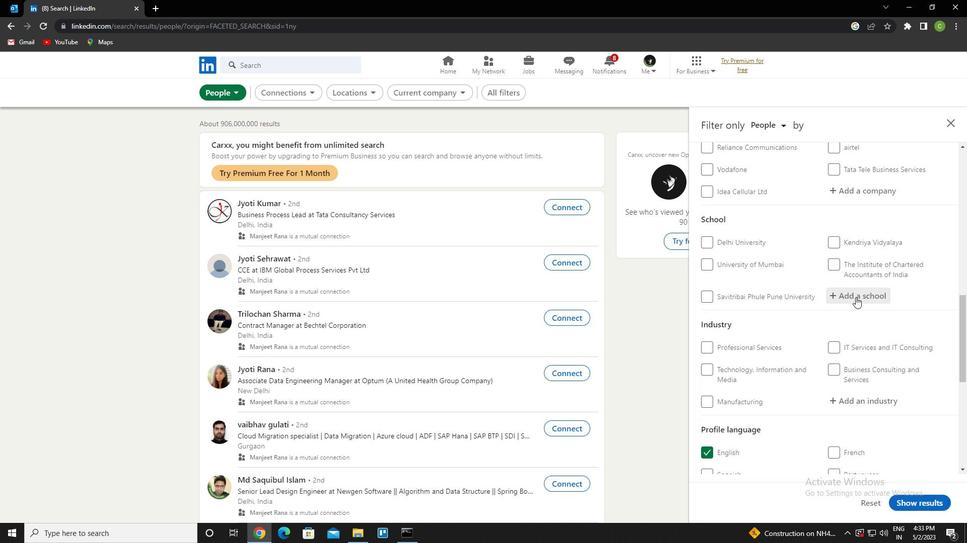 
Action: Key pressed <Key.caps_lock>iimt<Key.space>univer<Key.down><Key.enter>
Screenshot: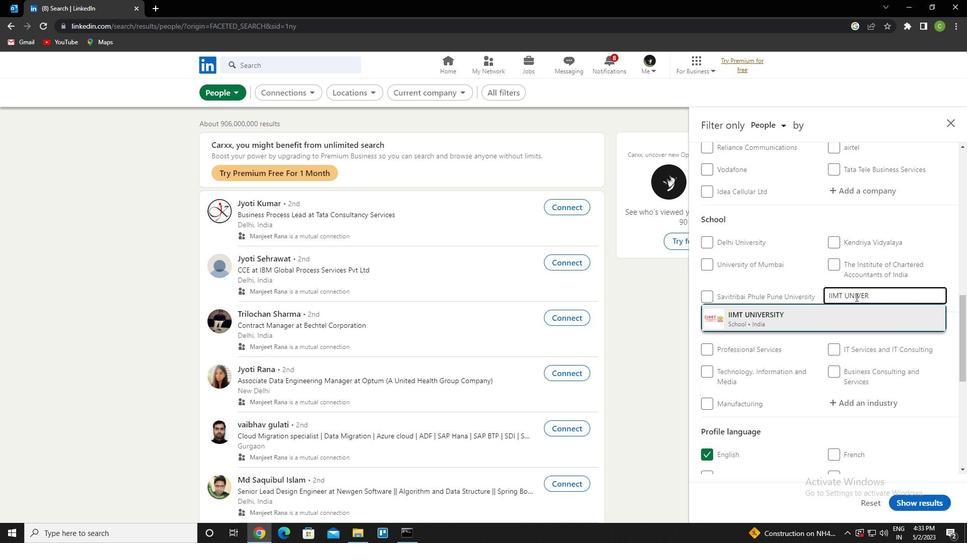 
Action: Mouse scrolled (855, 297) with delta (0, 0)
Screenshot: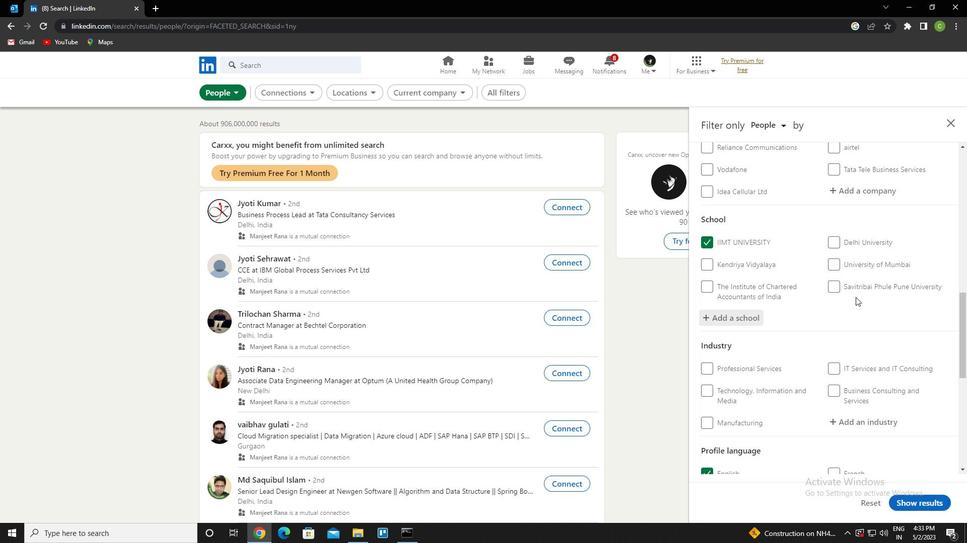 
Action: Mouse scrolled (855, 297) with delta (0, 0)
Screenshot: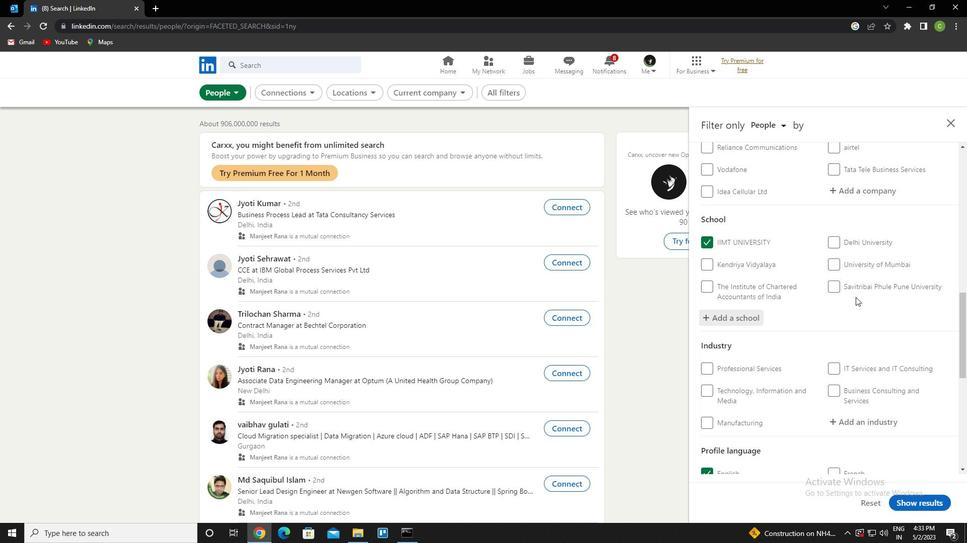 
Action: Mouse moved to (861, 320)
Screenshot: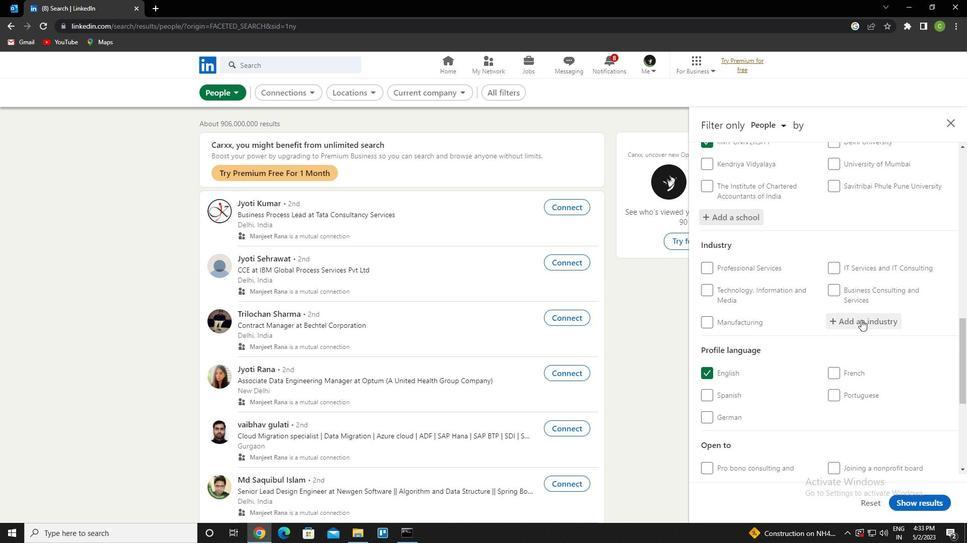 
Action: Mouse pressed left at (861, 320)
Screenshot: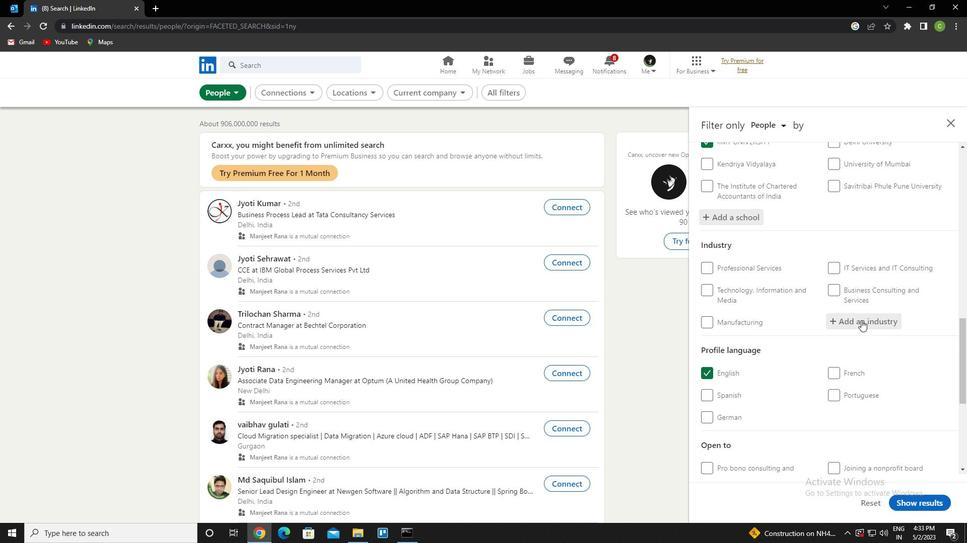 
Action: Key pressed <Key.caps_lock><Key.caps_lock>w<Key.caps_lock>ellness<Key.down><Key.enter>
Screenshot: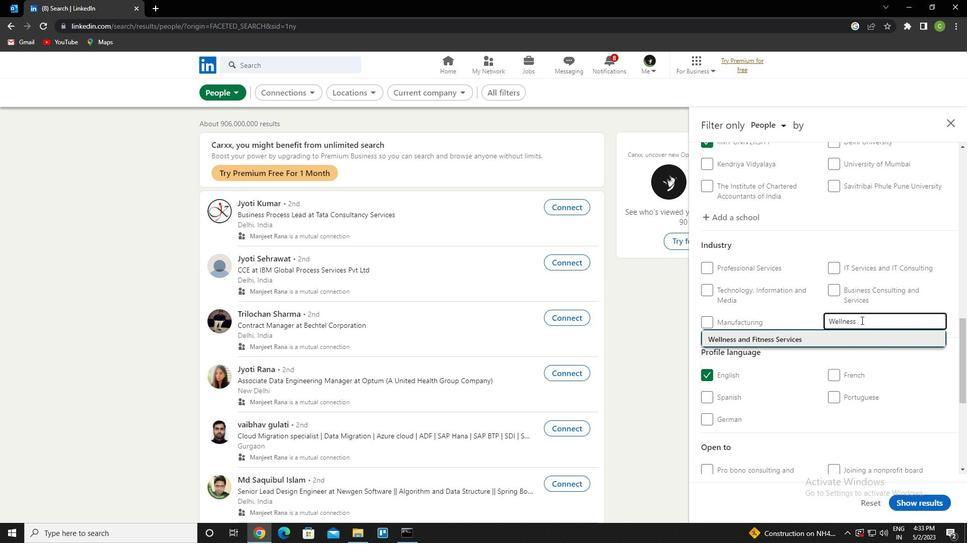 
Action: Mouse moved to (889, 314)
Screenshot: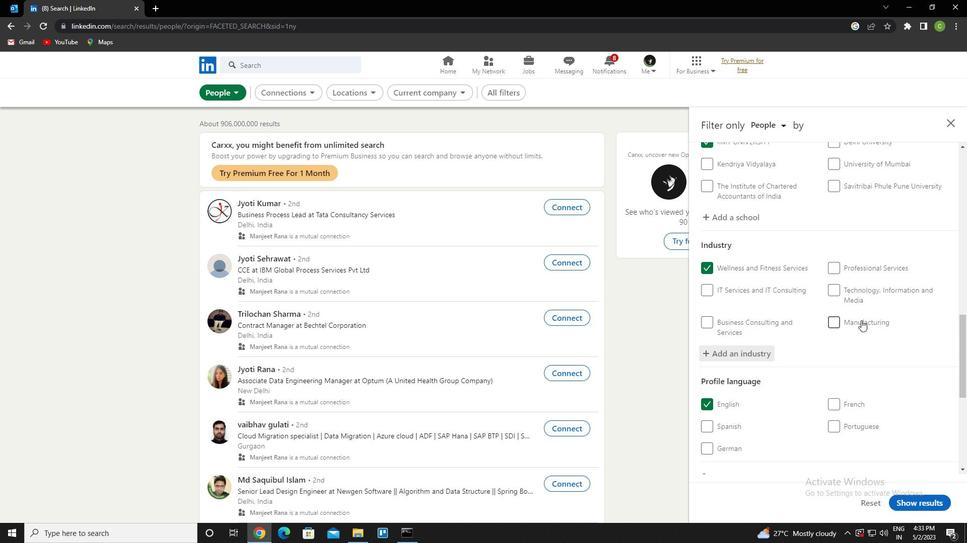 
Action: Mouse scrolled (889, 313) with delta (0, 0)
Screenshot: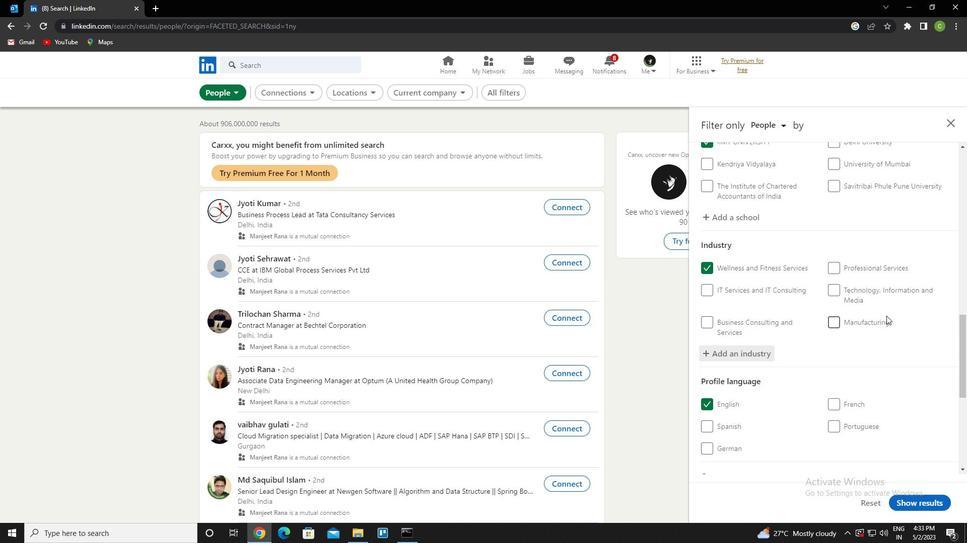 
Action: Mouse scrolled (889, 313) with delta (0, 0)
Screenshot: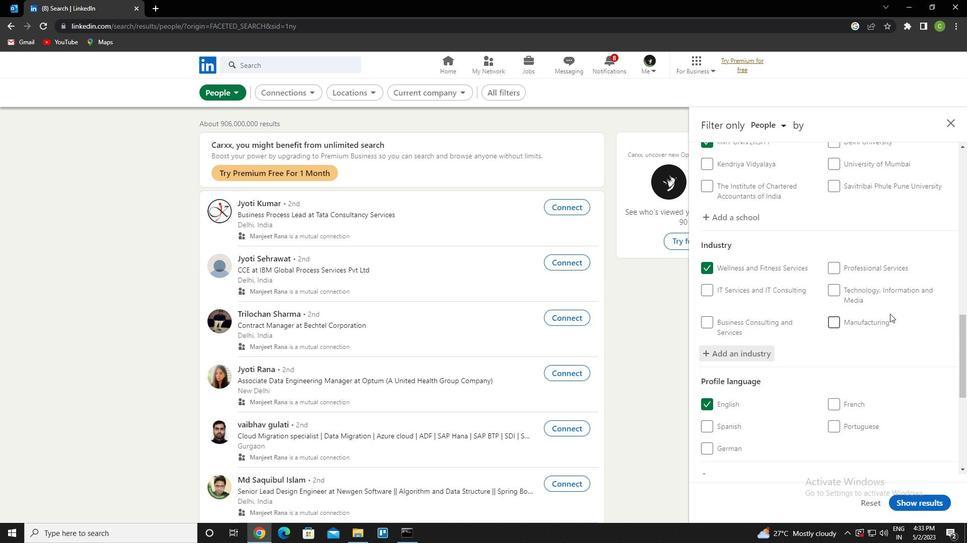 
Action: Mouse scrolled (889, 313) with delta (0, 0)
Screenshot: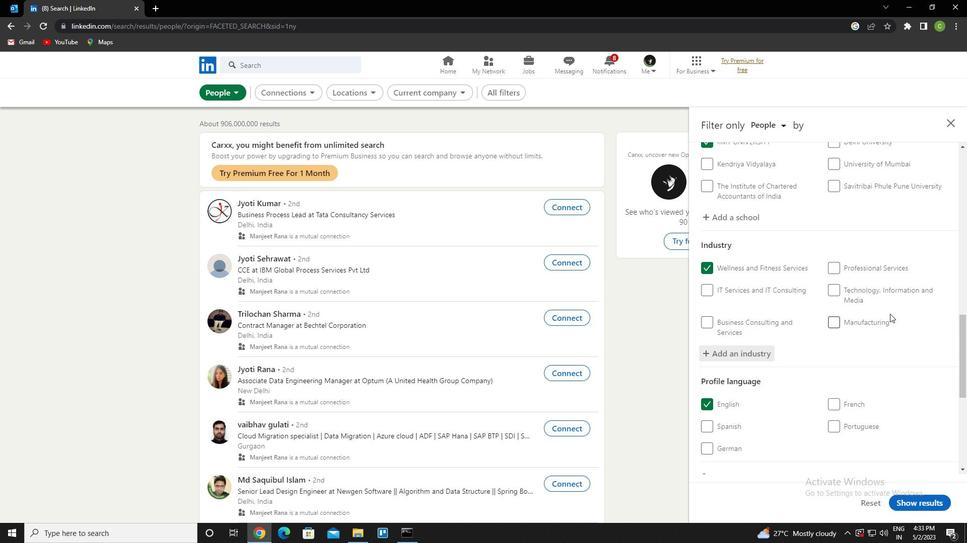 
Action: Mouse moved to (885, 316)
Screenshot: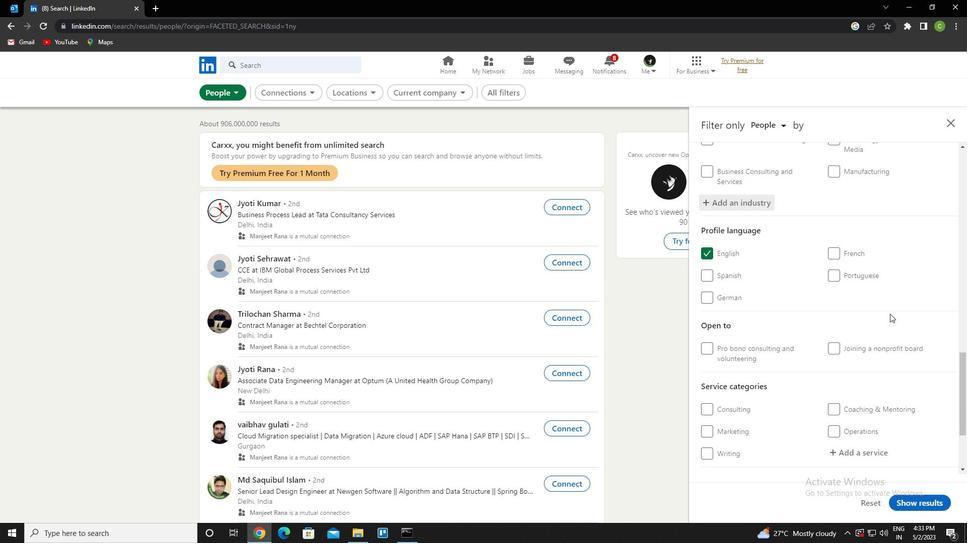 
Action: Mouse scrolled (885, 316) with delta (0, 0)
Screenshot: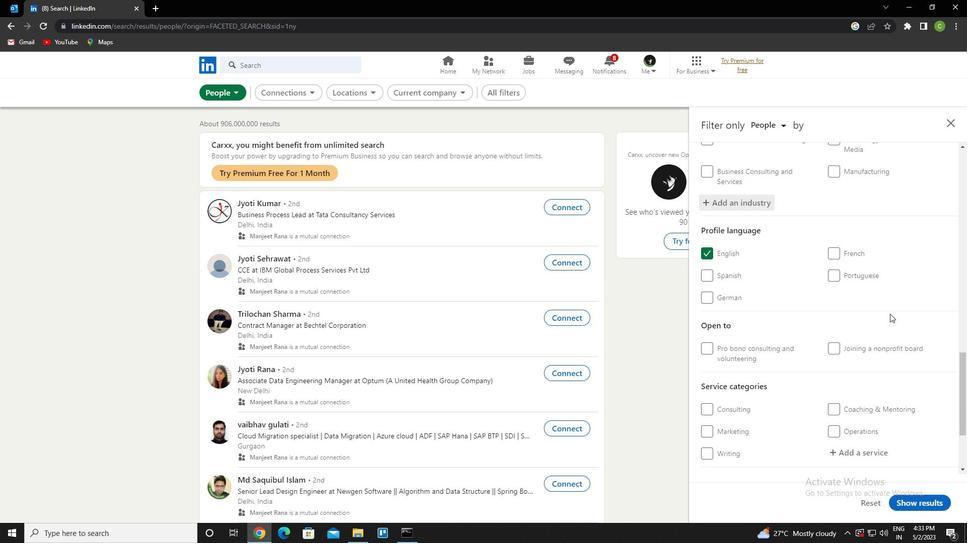 
Action: Mouse moved to (883, 316)
Screenshot: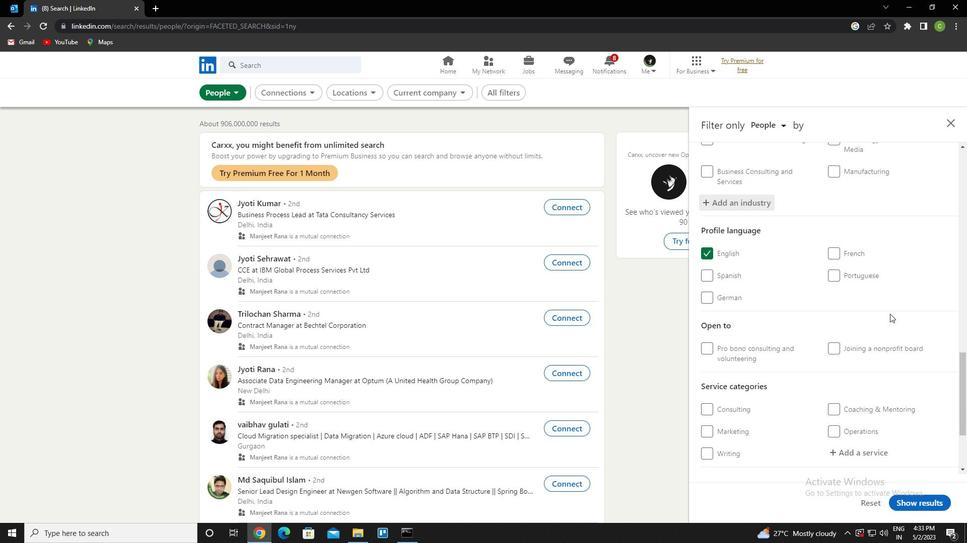 
Action: Mouse scrolled (883, 316) with delta (0, 0)
Screenshot: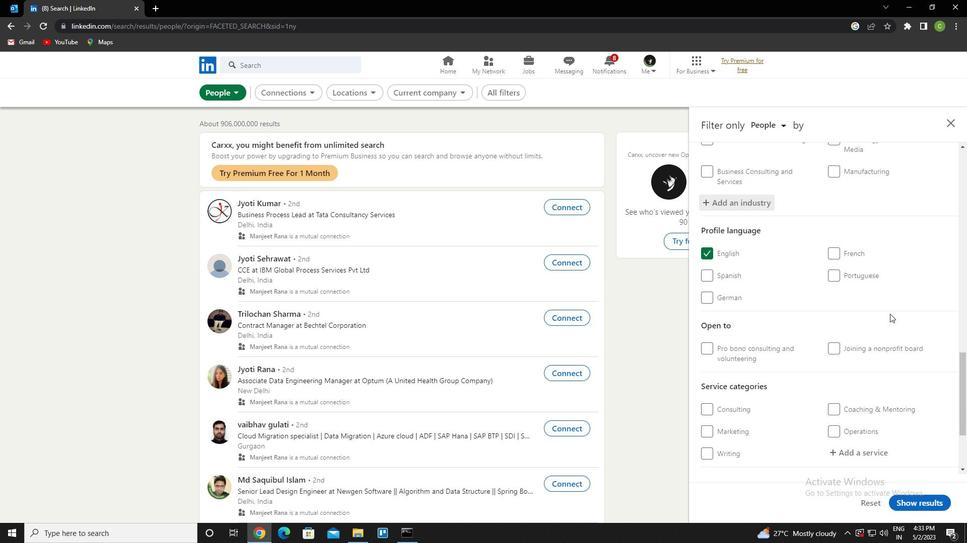 
Action: Mouse moved to (879, 318)
Screenshot: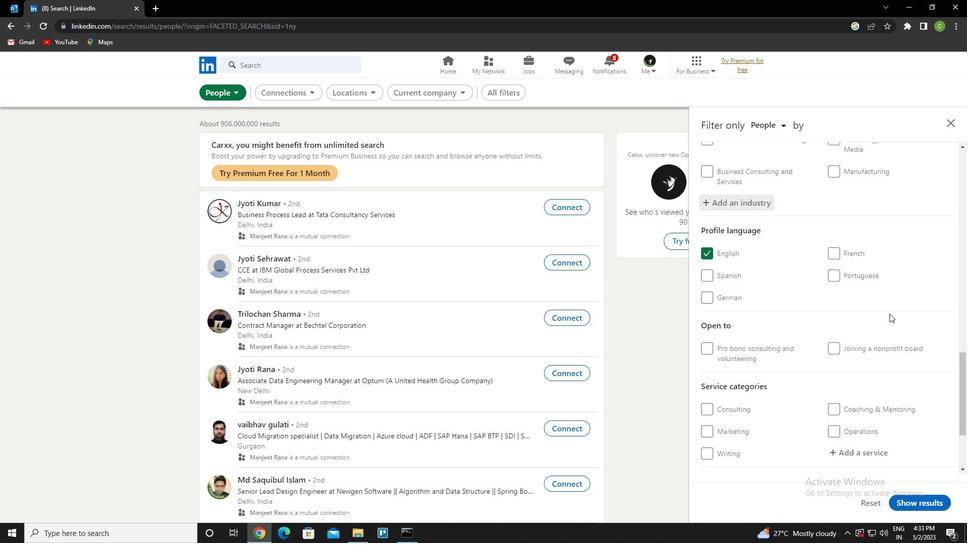 
Action: Mouse scrolled (879, 317) with delta (0, 0)
Screenshot: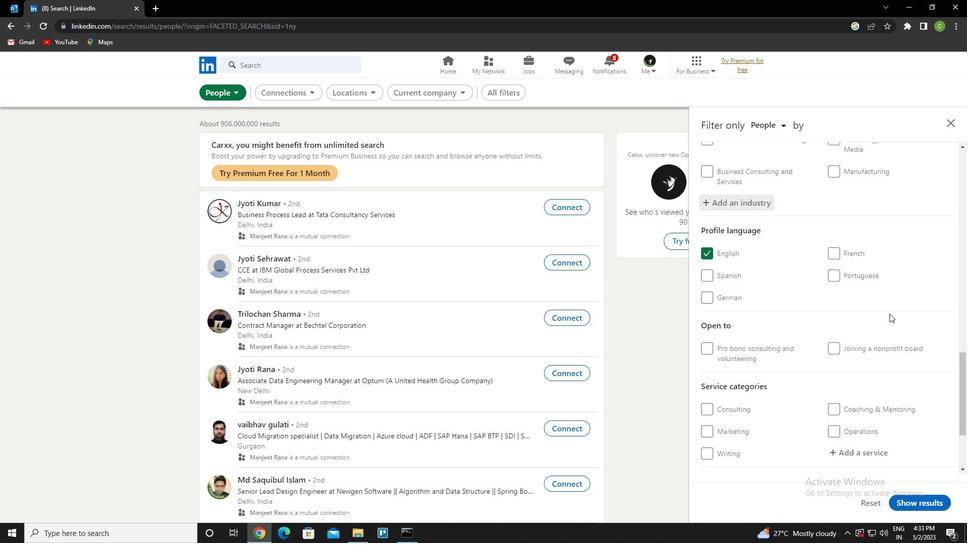 
Action: Mouse moved to (855, 338)
Screenshot: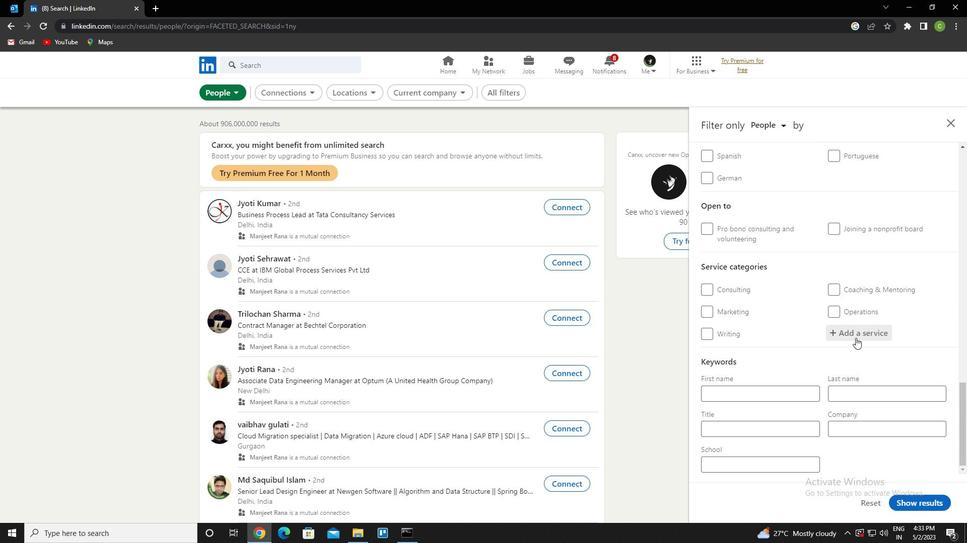 
Action: Mouse pressed left at (855, 338)
Screenshot: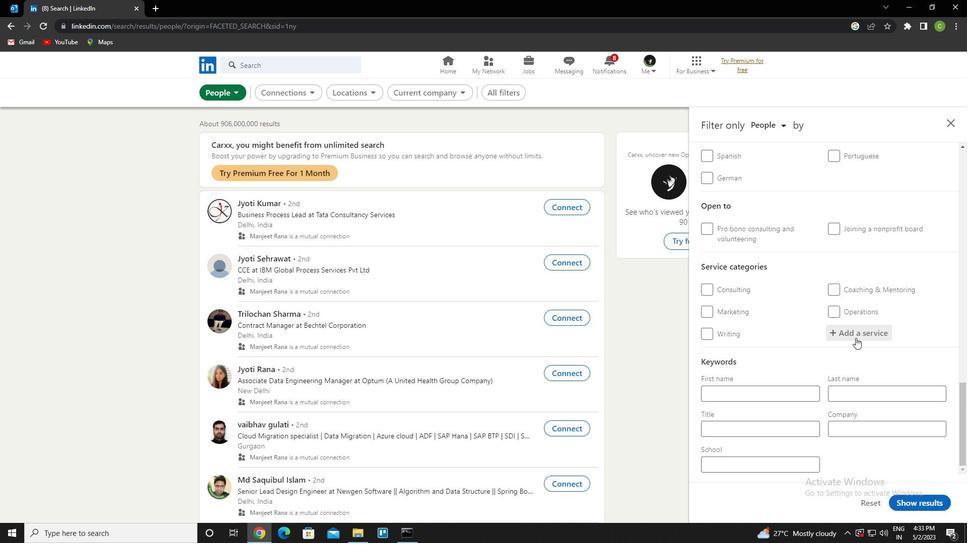 
Action: Key pressed <Key.caps_lock>d<Key.caps_lock>jin<Key.down><Key.enter>
Screenshot: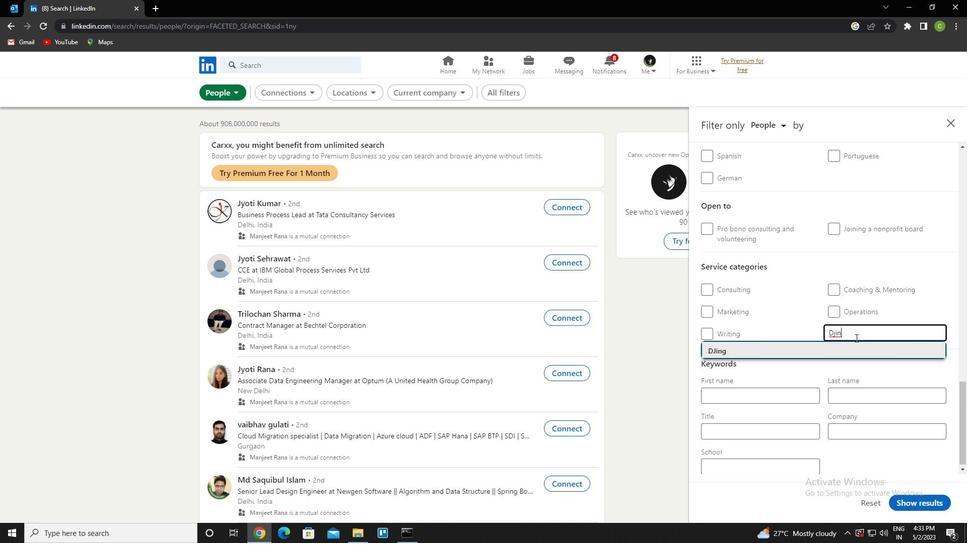 
Action: Mouse moved to (855, 324)
Screenshot: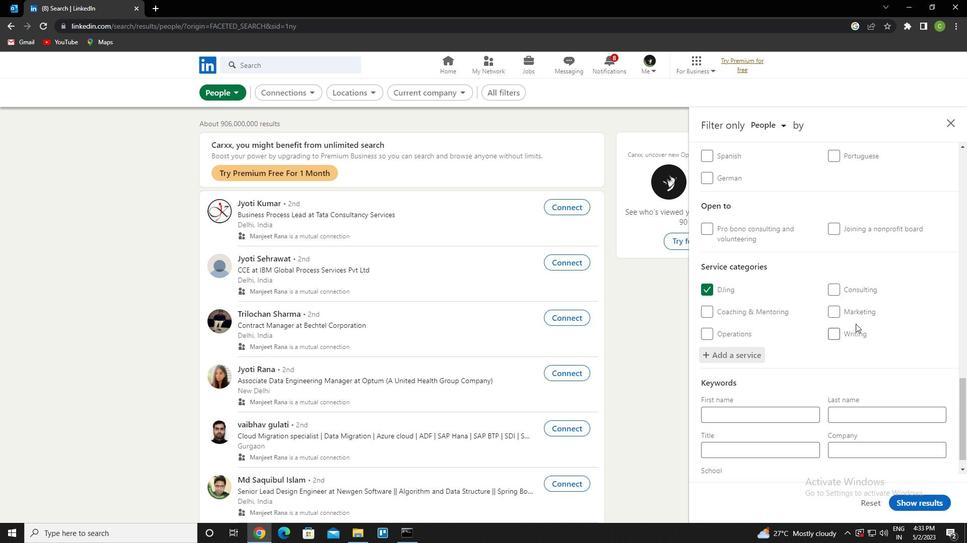 
Action: Mouse scrolled (855, 323) with delta (0, 0)
Screenshot: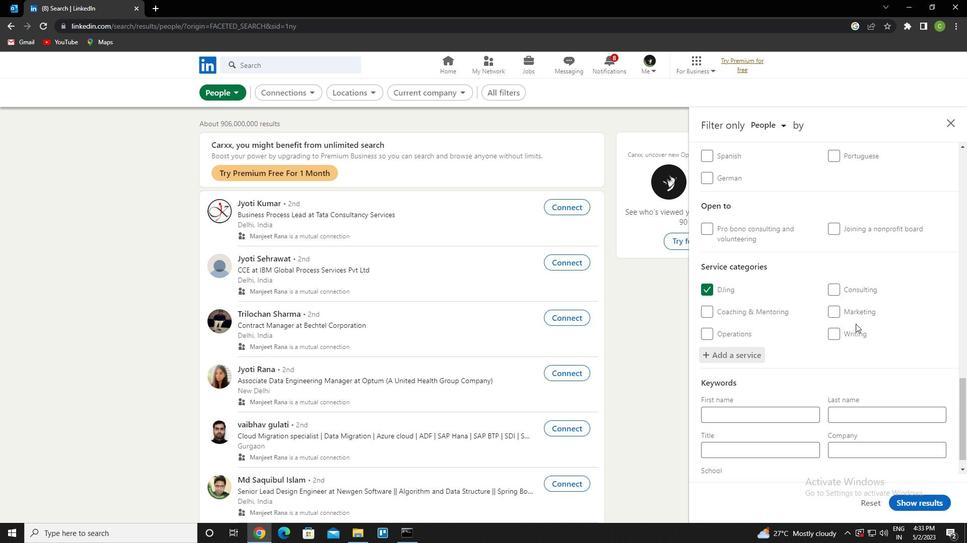 
Action: Mouse moved to (854, 324)
Screenshot: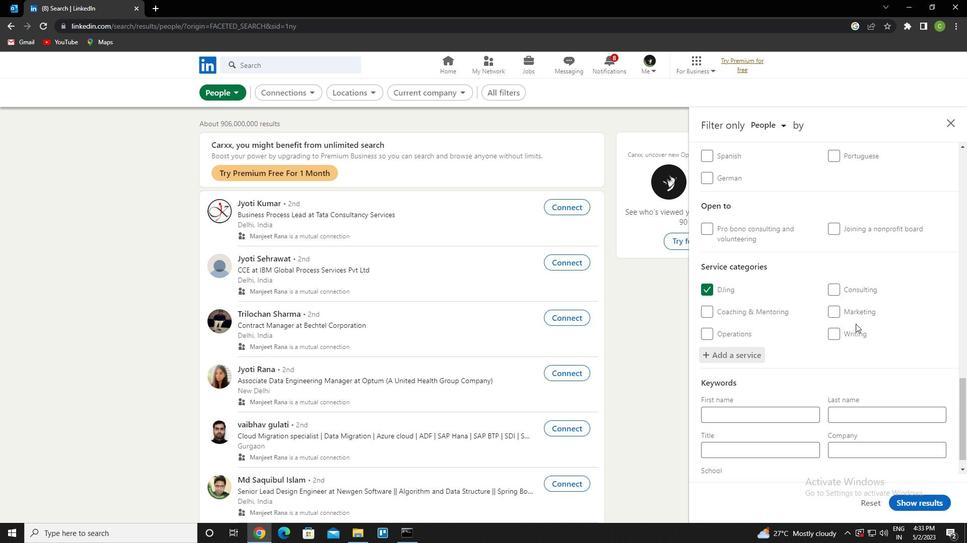 
Action: Mouse scrolled (854, 323) with delta (0, 0)
Screenshot: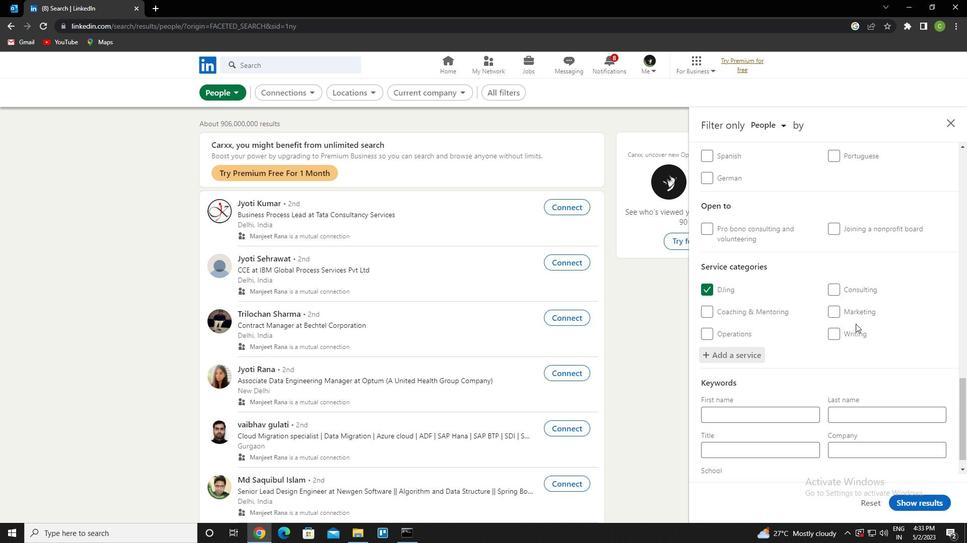 
Action: Mouse scrolled (854, 323) with delta (0, 0)
Screenshot: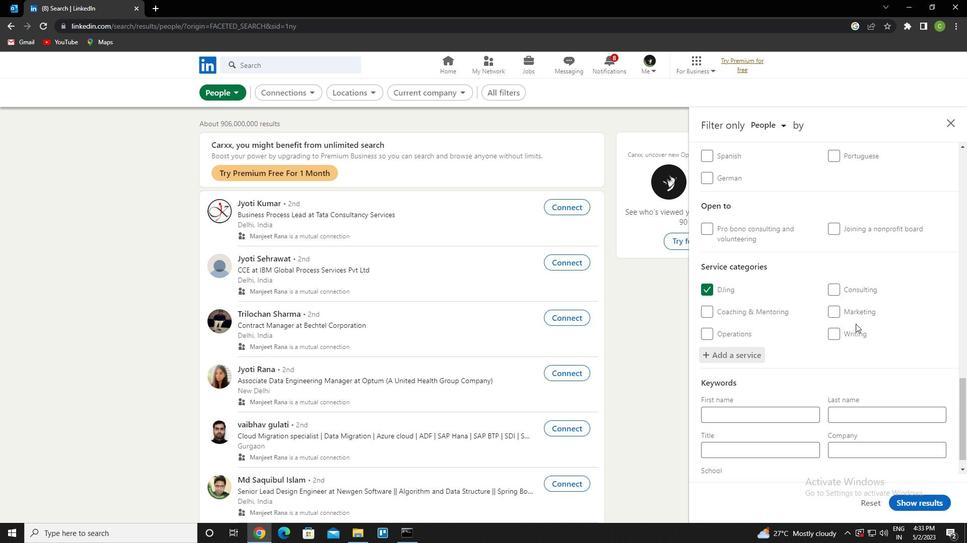 
Action: Mouse scrolled (854, 323) with delta (0, 0)
Screenshot: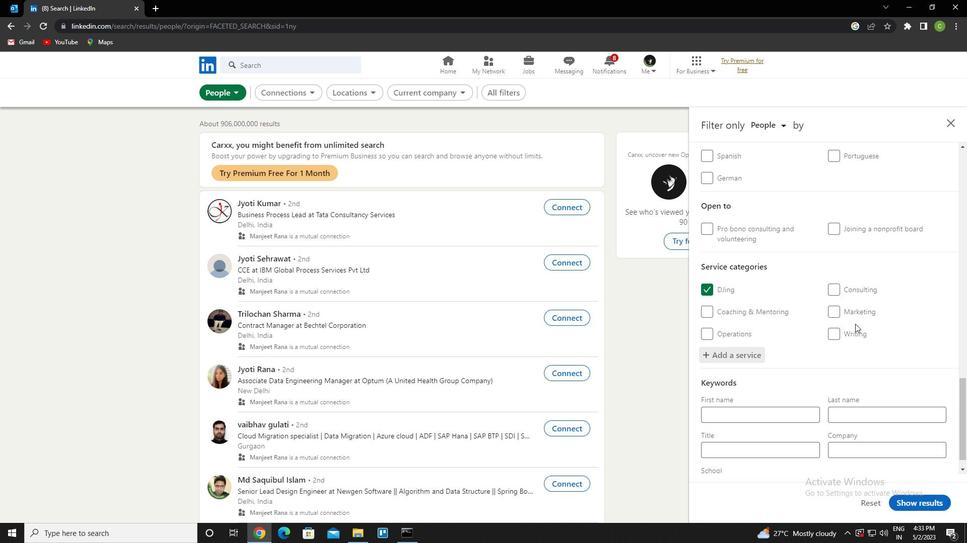 
Action: Mouse scrolled (854, 323) with delta (0, 0)
Screenshot: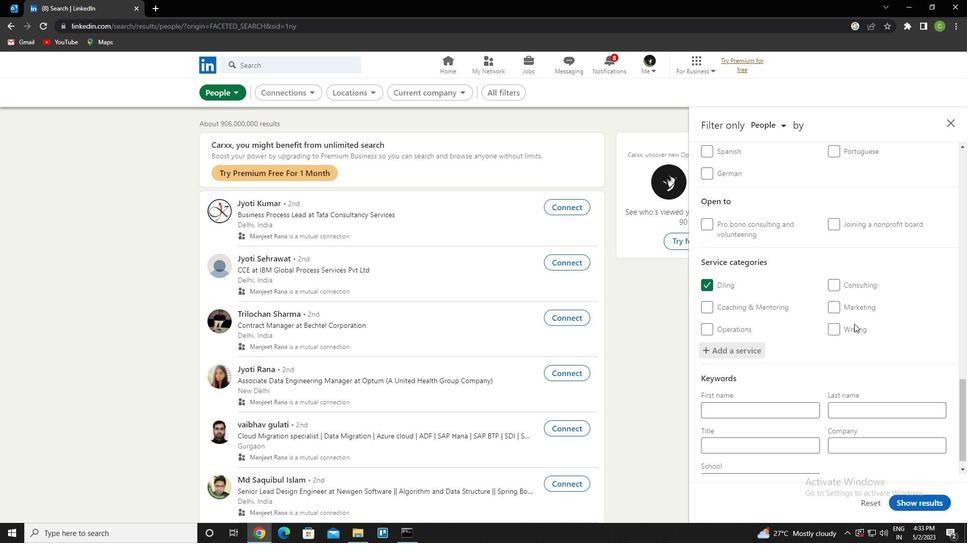
Action: Mouse moved to (755, 420)
Screenshot: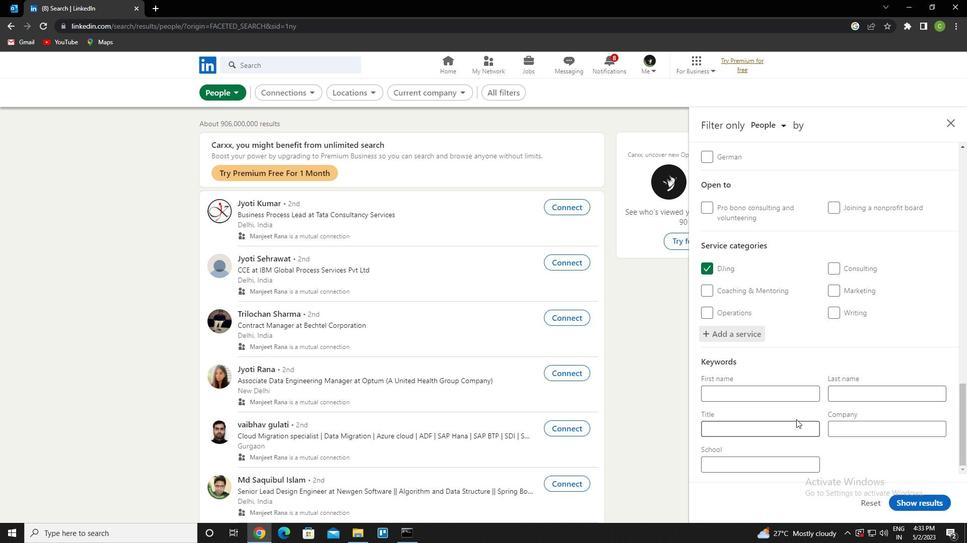 
Action: Mouse pressed left at (755, 420)
Screenshot: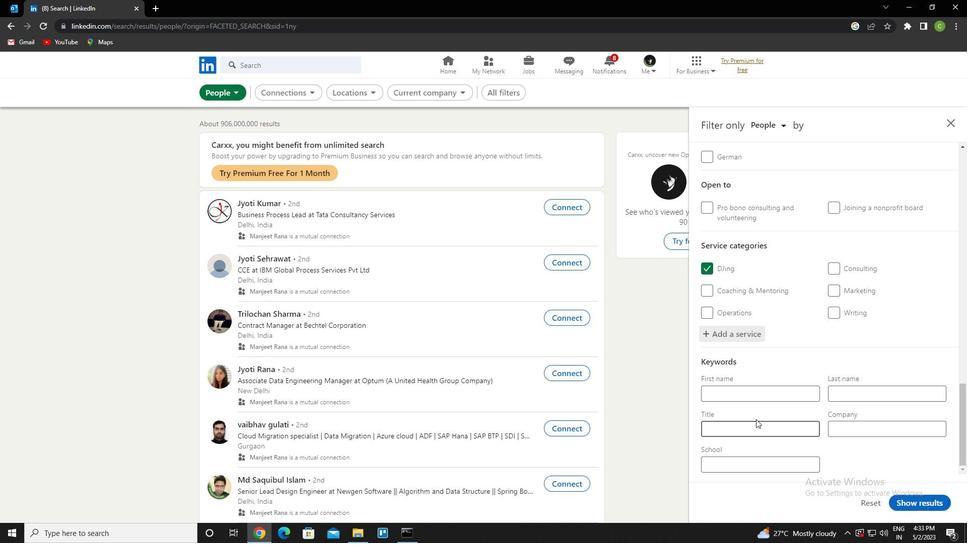 
Action: Mouse moved to (754, 422)
Screenshot: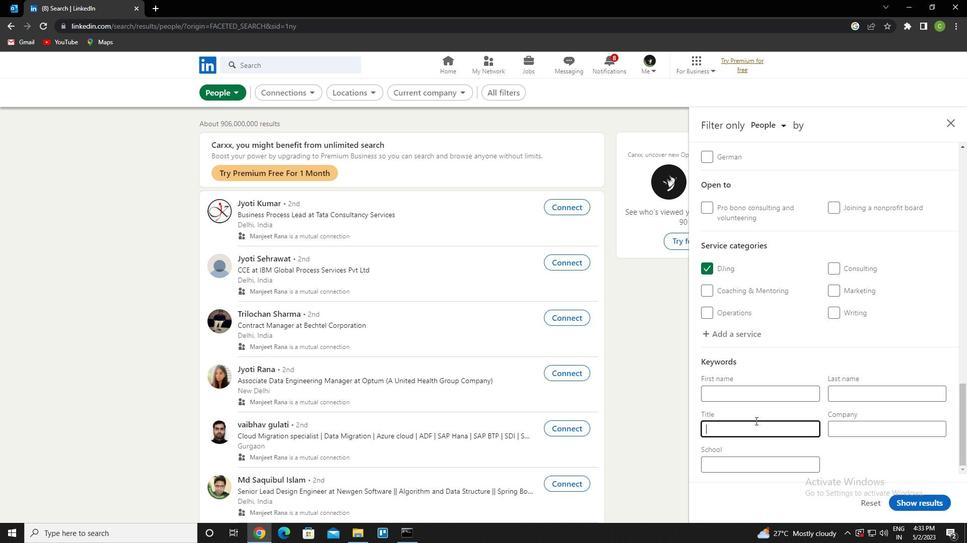 
Action: Mouse pressed left at (754, 422)
Screenshot: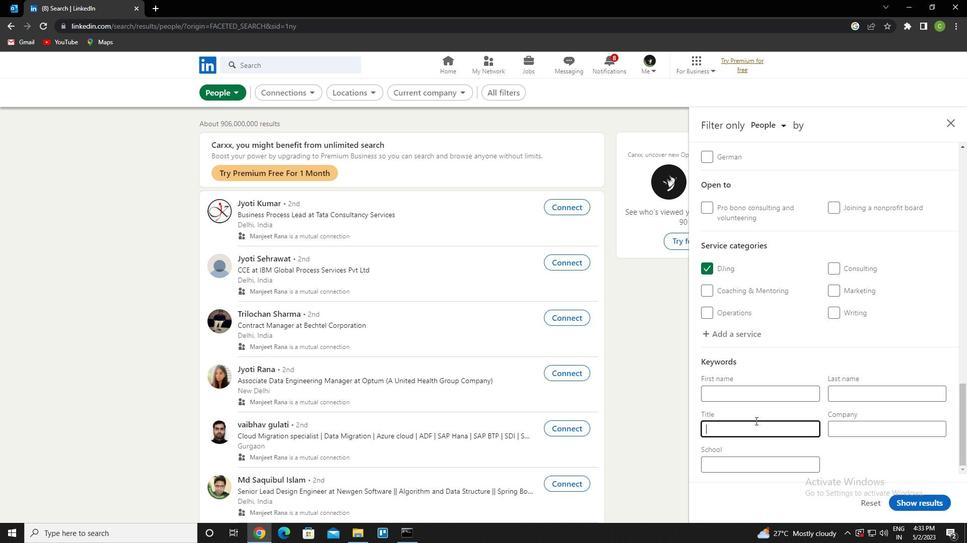 
Action: Key pressed <Key.caps_lock>c<Key.caps_lock>ateteria<Key.space><Key.caps_lock>w<Key.caps_lock>orker
Screenshot: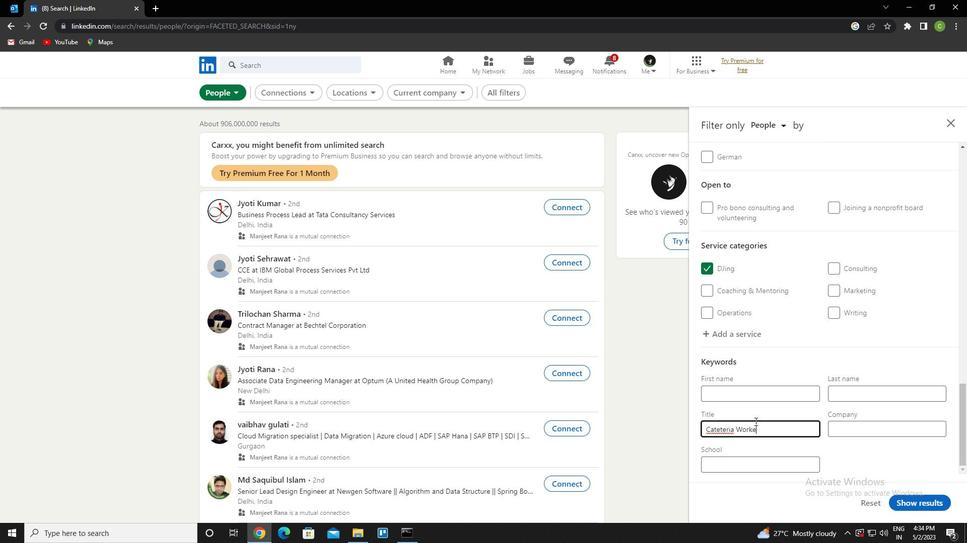 
Action: Mouse moved to (718, 429)
Screenshot: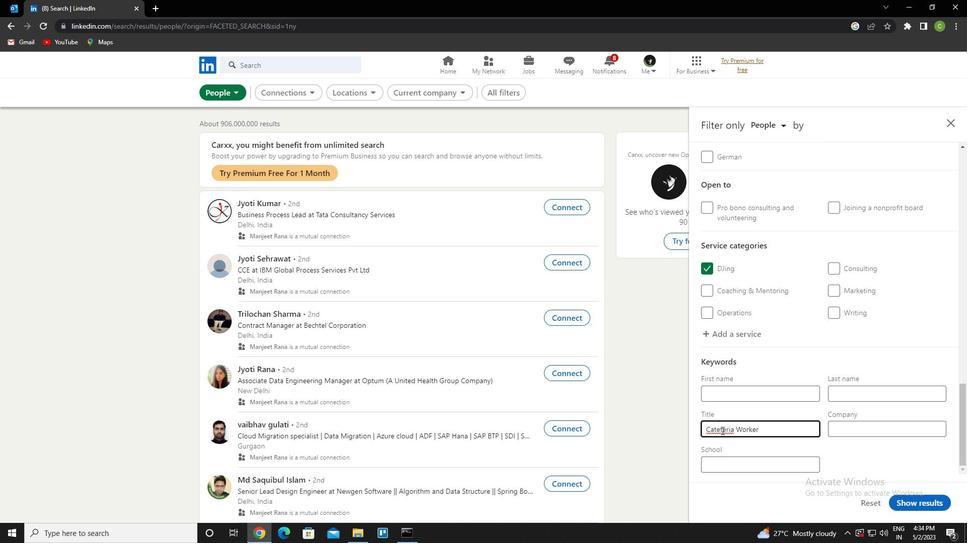 
Action: Mouse pressed left at (718, 429)
Screenshot: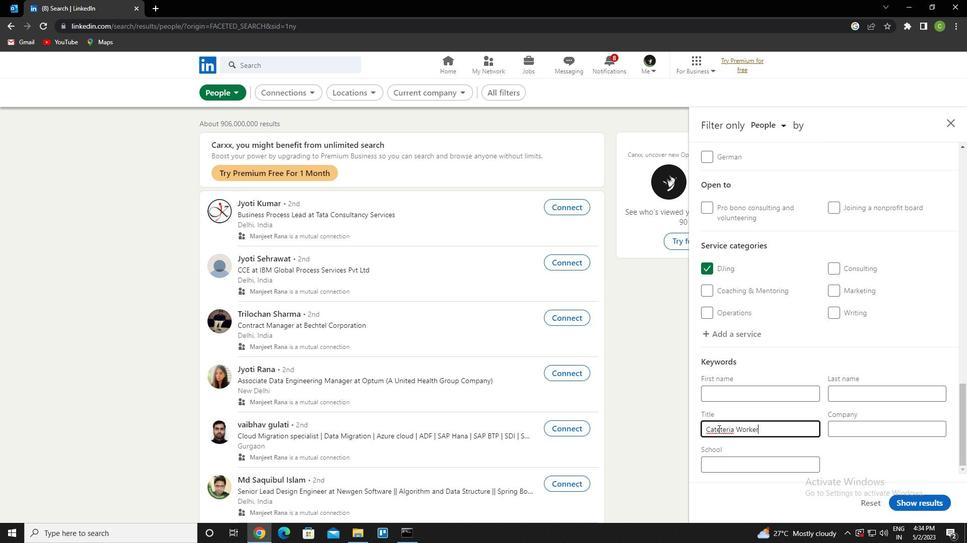 
Action: Key pressed <Key.backspace>f
Screenshot: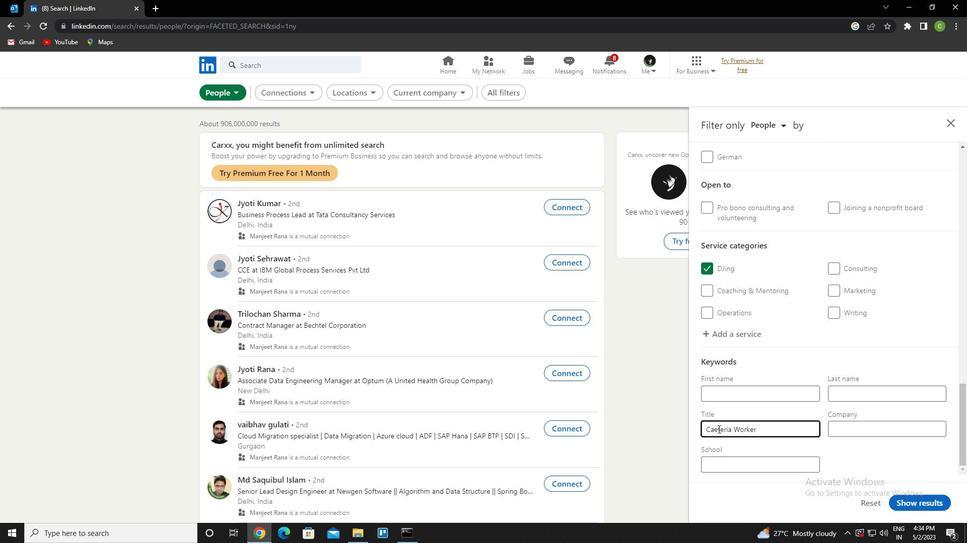 
Action: Mouse moved to (933, 506)
Screenshot: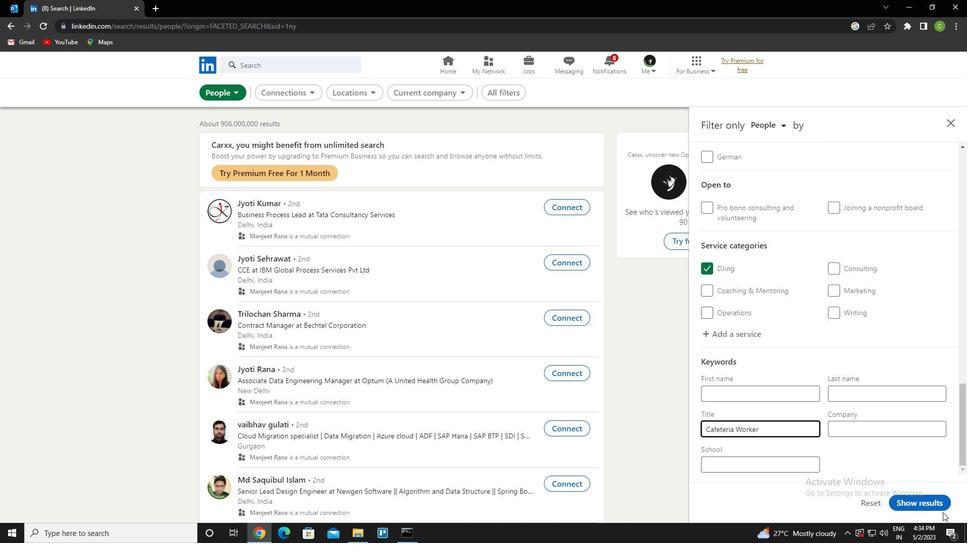 
Action: Mouse pressed left at (933, 506)
Screenshot: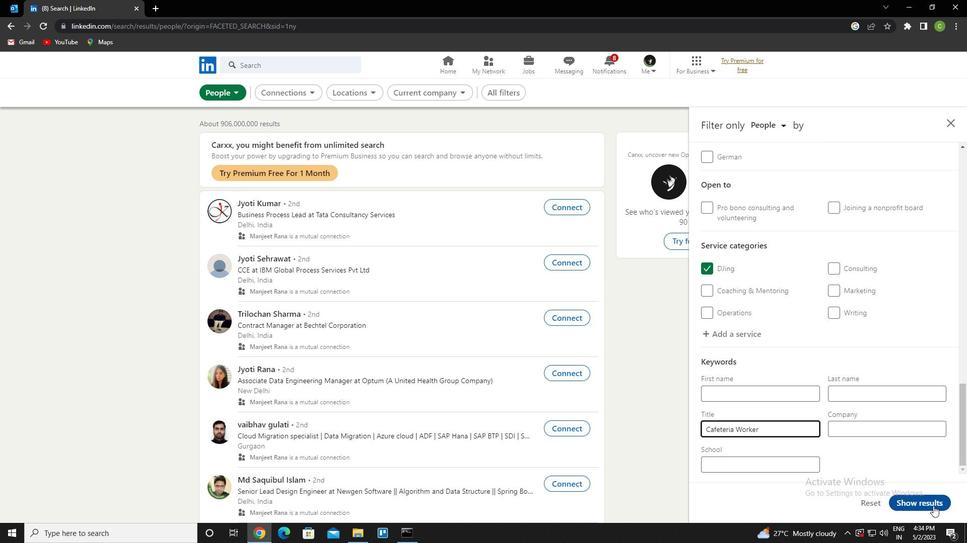 
Action: Mouse moved to (377, 524)
Screenshot: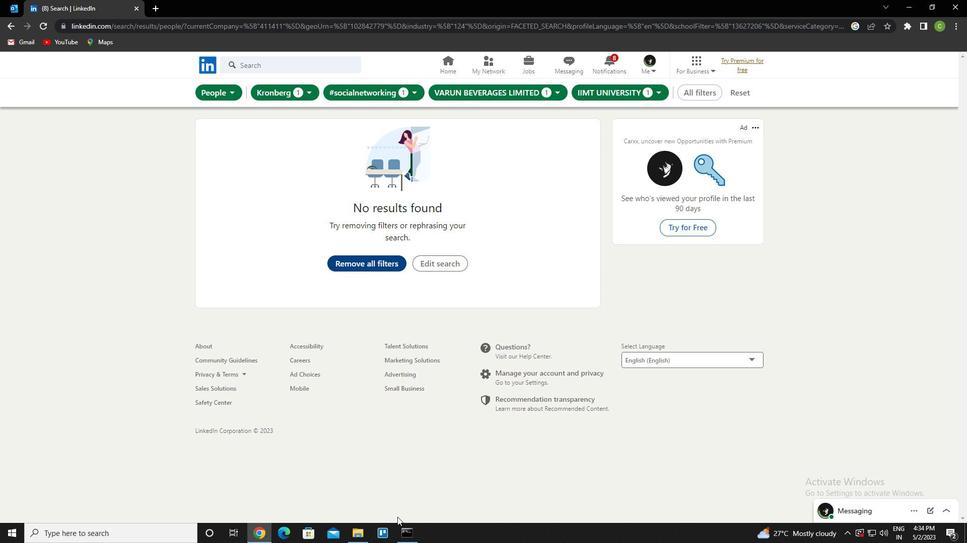
